 Task: Open a Black Tie Letter Template save the file as 'checklist' Remove the following opetions from template: '1.	Type the sender company name_x000D_
2.	Type the sender company address_x000D_
3.	Type the recipient address_x000D_
4.	Type the closing_x000D_
5.	Type the sender title_x000D_
6.	Type the sender company name_x000D_
'Pick the date  '20 May, 2023' and type Salutation  Good Afternoon. Add body to the letter I am writing to inquire about the availability of [product/service] as advertised on your website. I am interested in purchasing and would like to know more details, including pricing, delivery options, and any applicable warranties. Thank you for your prompt response and assistance.. Insert watermark  'Do not copy 36'
Action: Mouse moved to (25, 17)
Screenshot: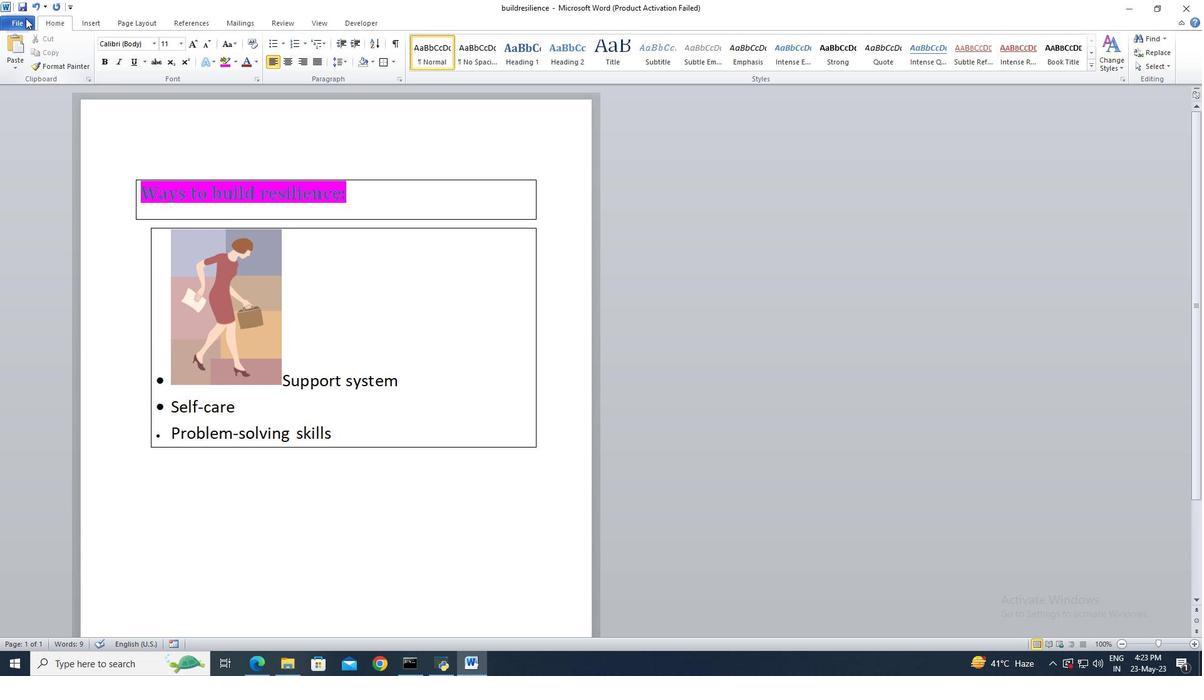 
Action: Mouse pressed left at (25, 17)
Screenshot: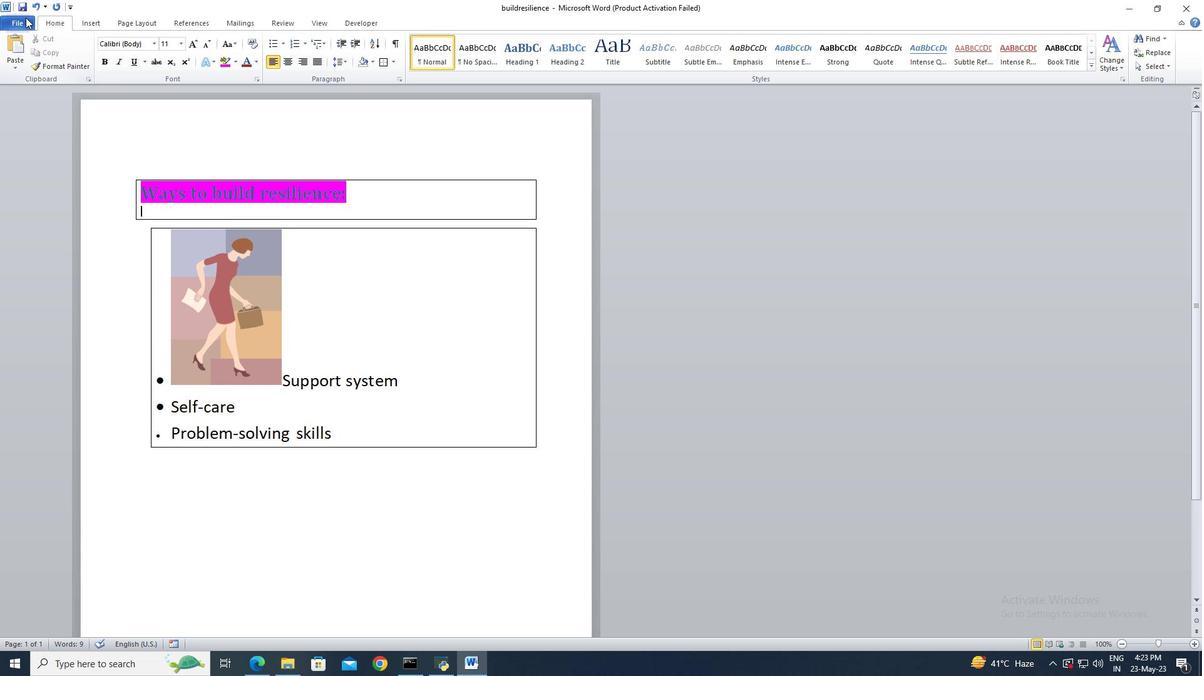 
Action: Mouse moved to (40, 159)
Screenshot: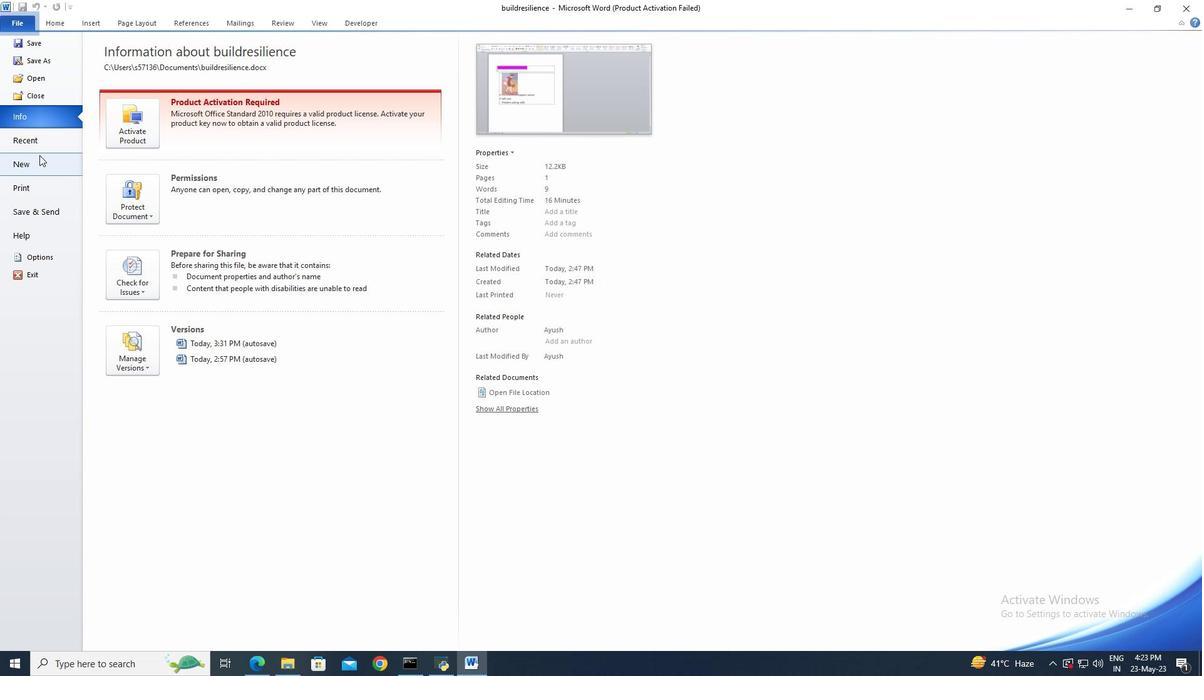 
Action: Mouse pressed left at (40, 159)
Screenshot: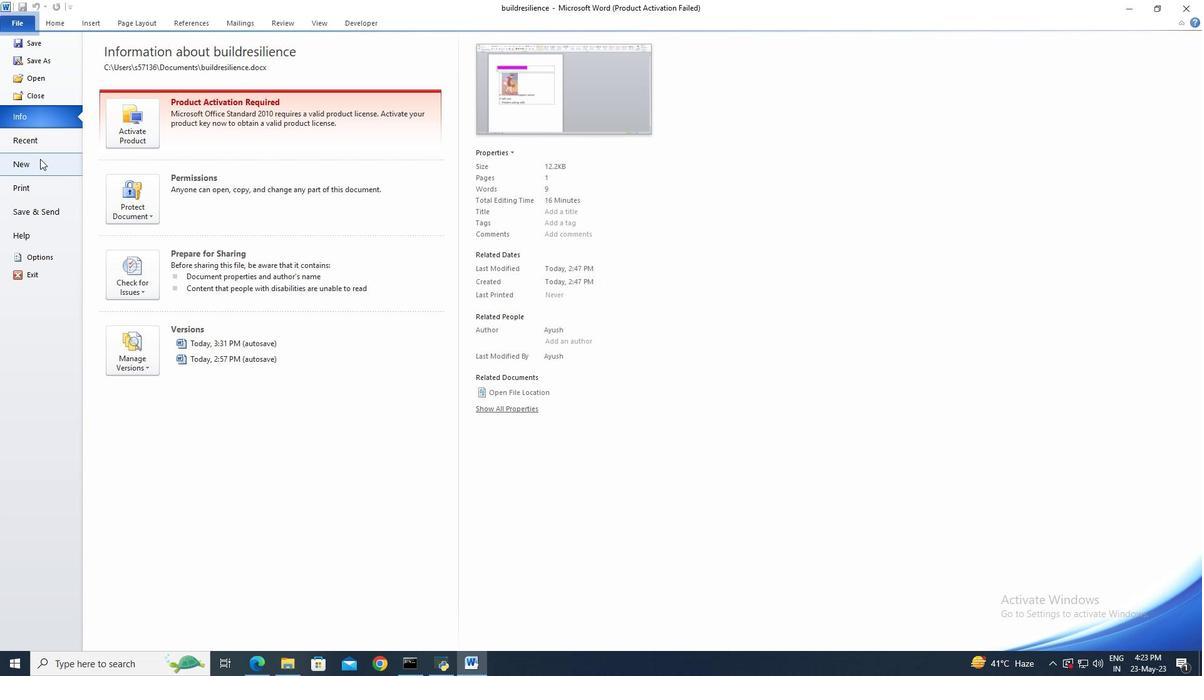 
Action: Mouse moved to (262, 139)
Screenshot: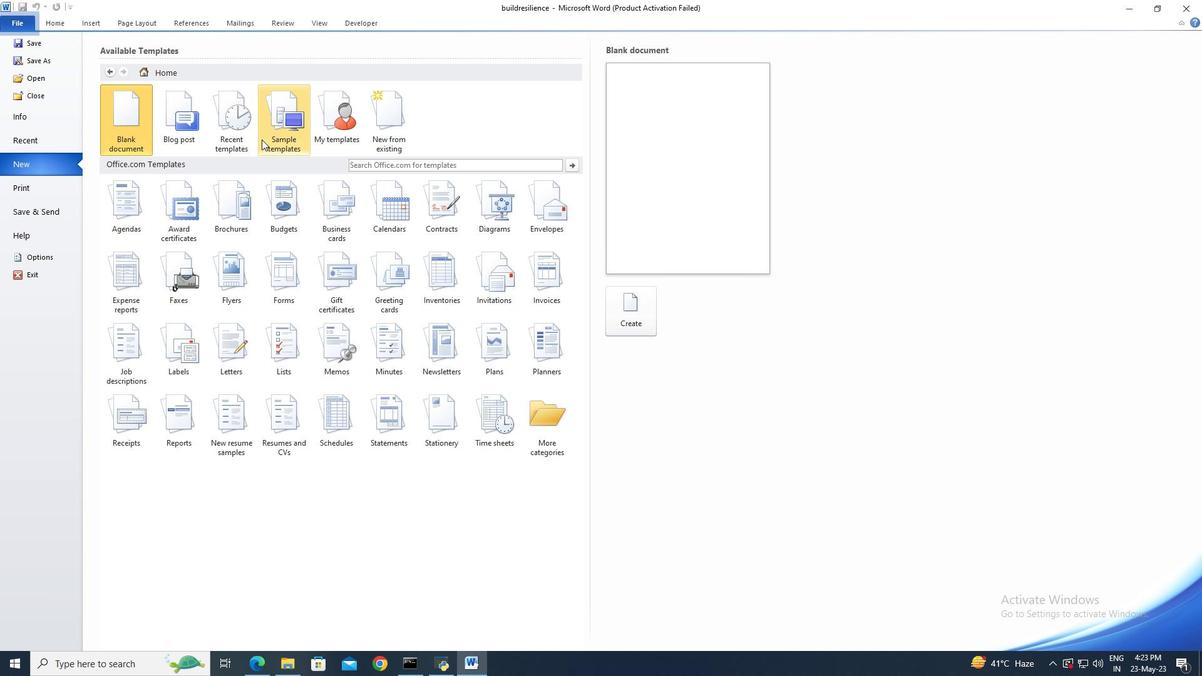 
Action: Mouse pressed left at (262, 139)
Screenshot: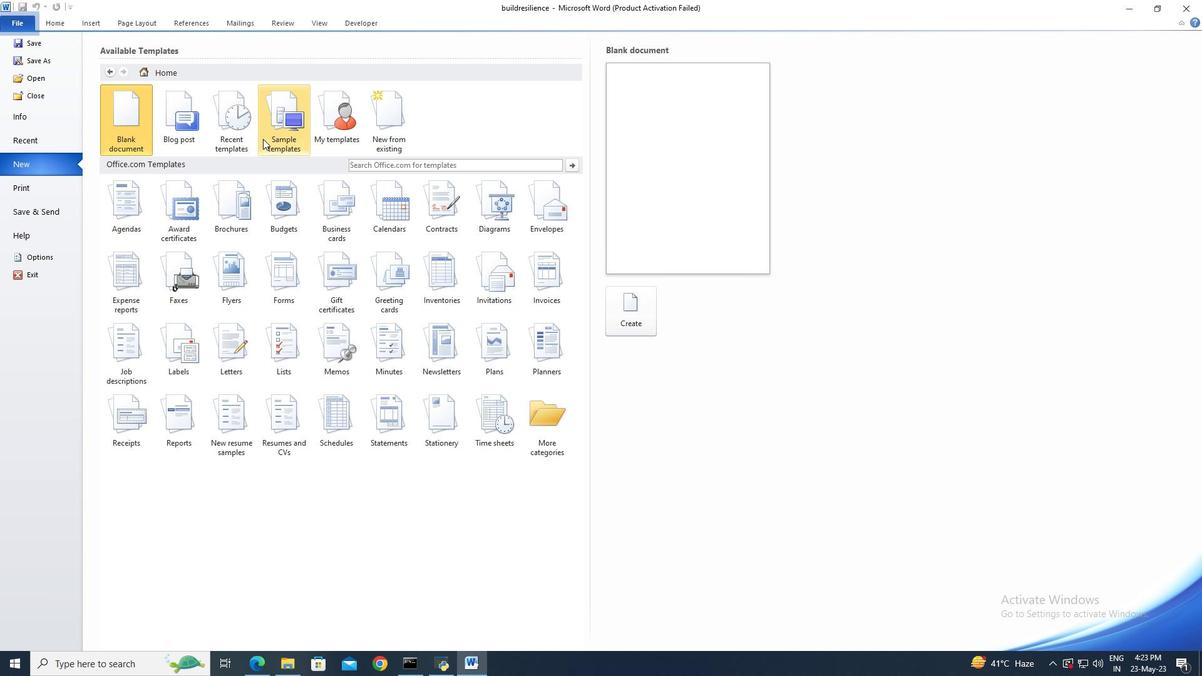 
Action: Mouse moved to (398, 244)
Screenshot: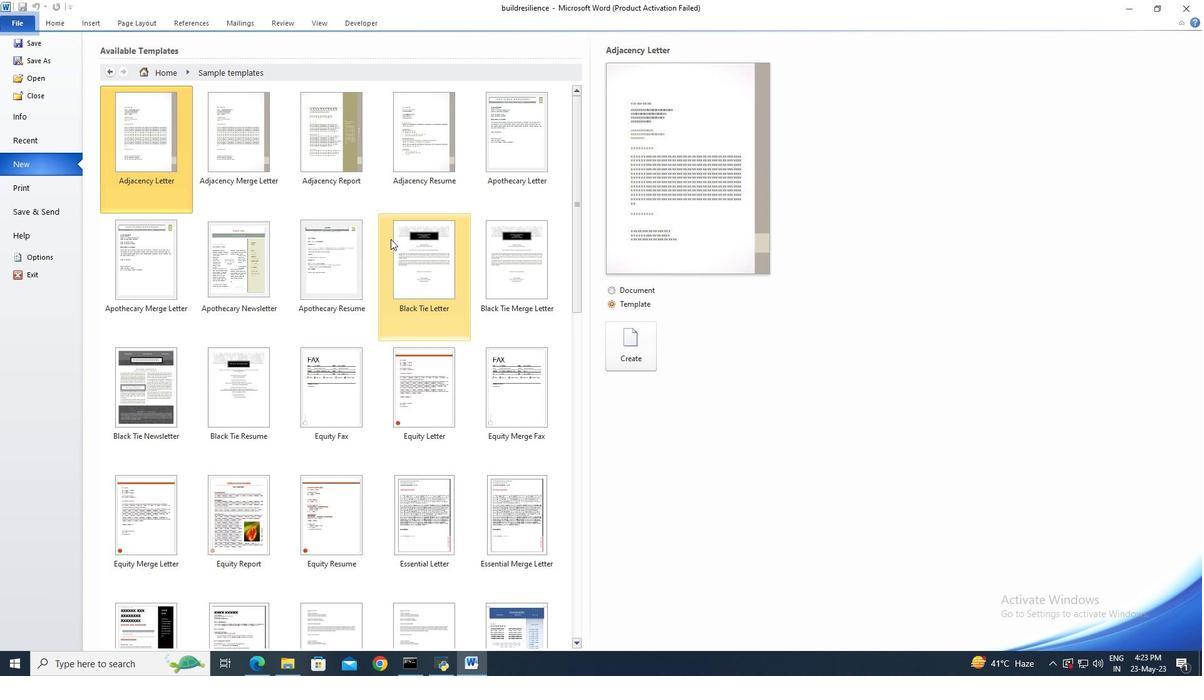 
Action: Mouse pressed left at (398, 244)
Screenshot: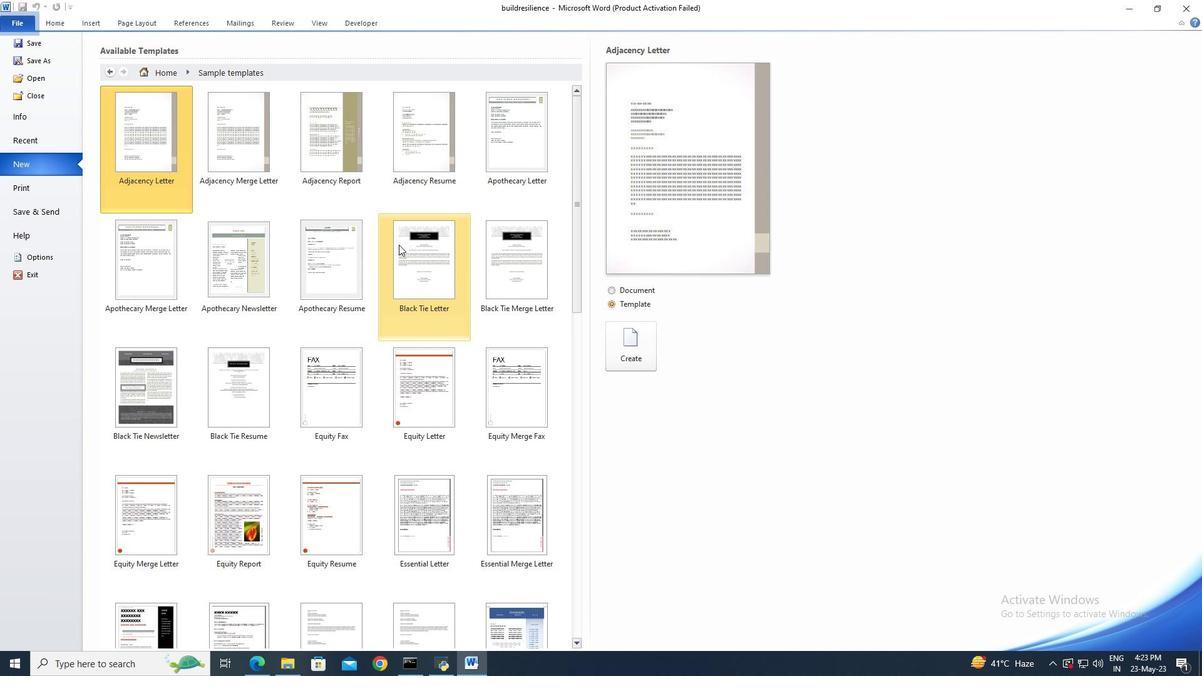 
Action: Mouse moved to (610, 335)
Screenshot: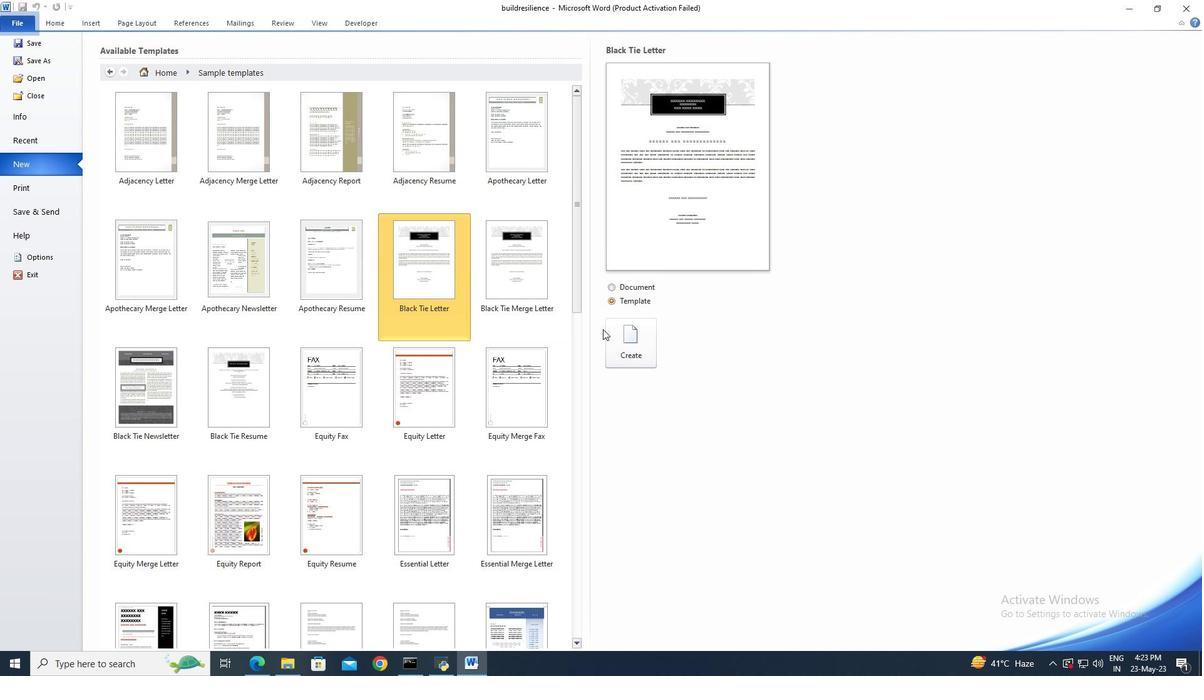 
Action: Mouse pressed left at (610, 335)
Screenshot: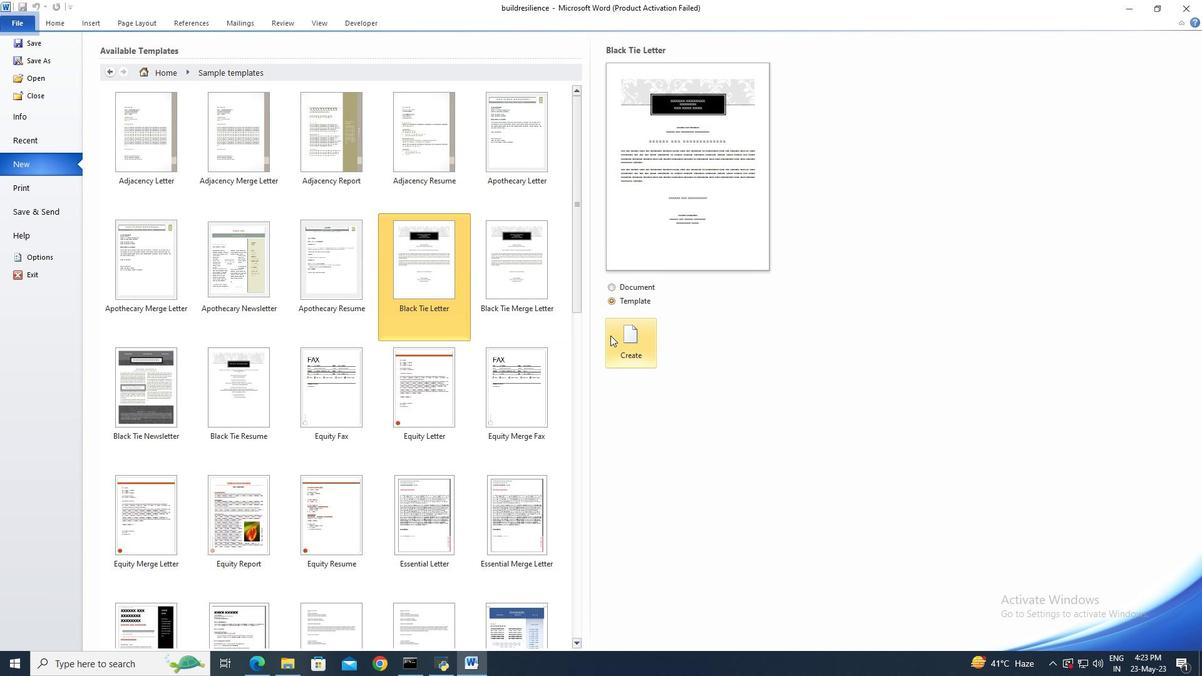 
Action: Mouse moved to (28, 28)
Screenshot: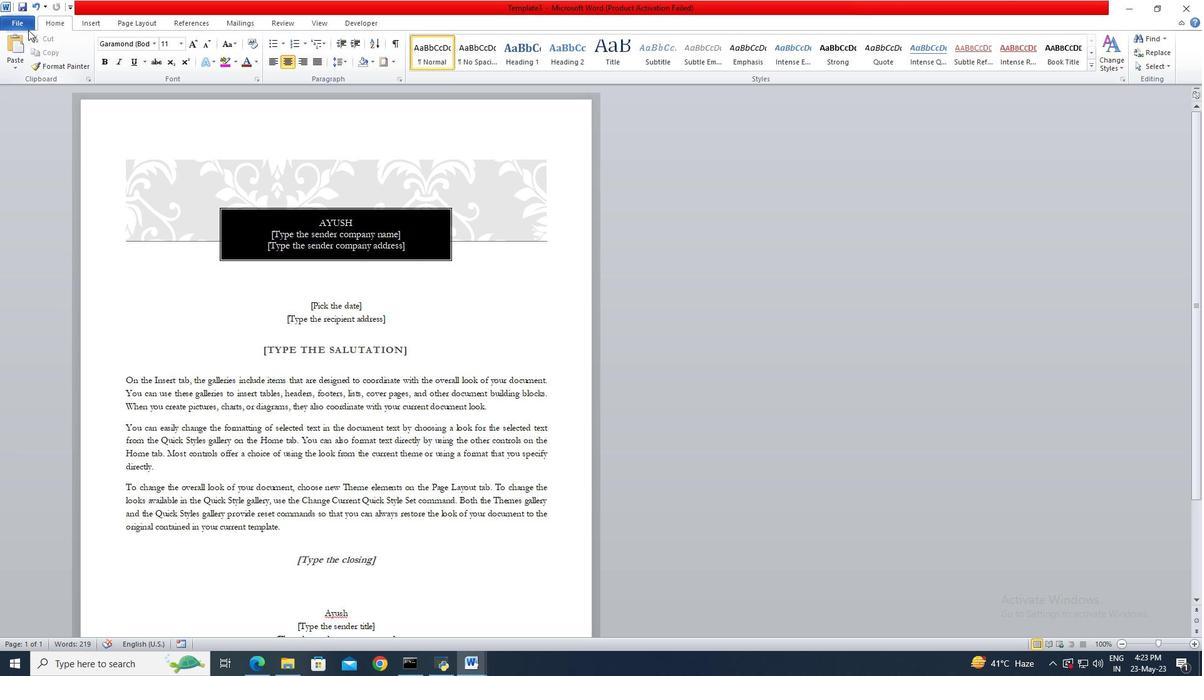 
Action: Mouse pressed left at (28, 28)
Screenshot: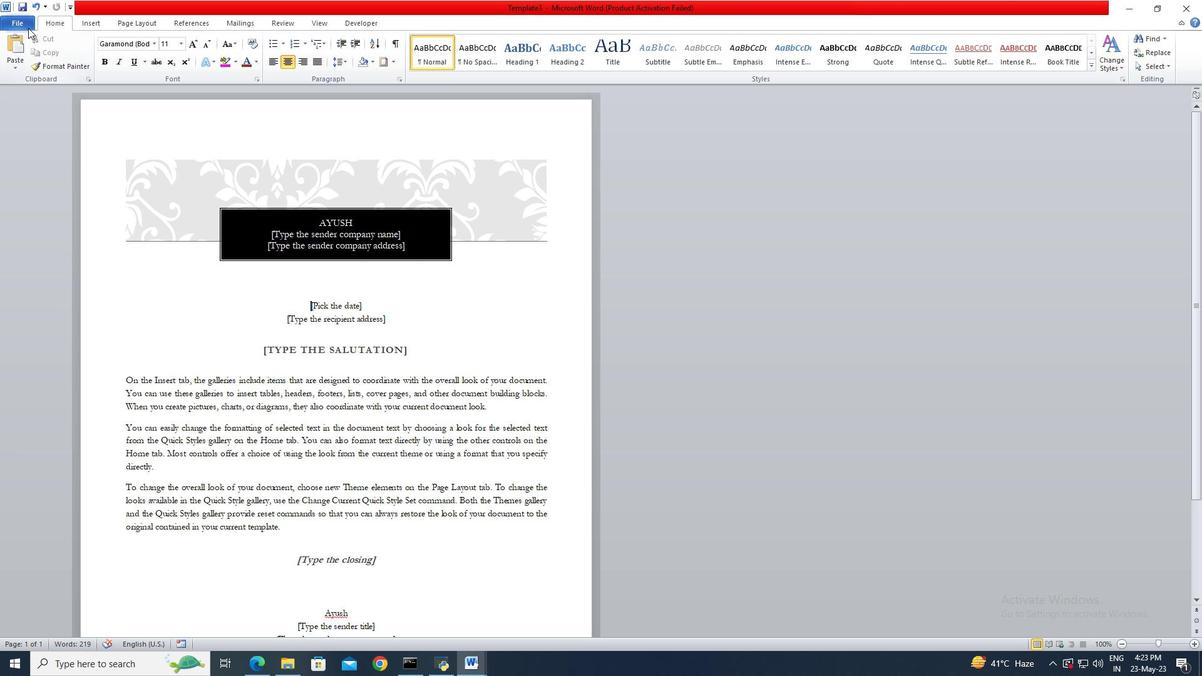 
Action: Mouse moved to (33, 58)
Screenshot: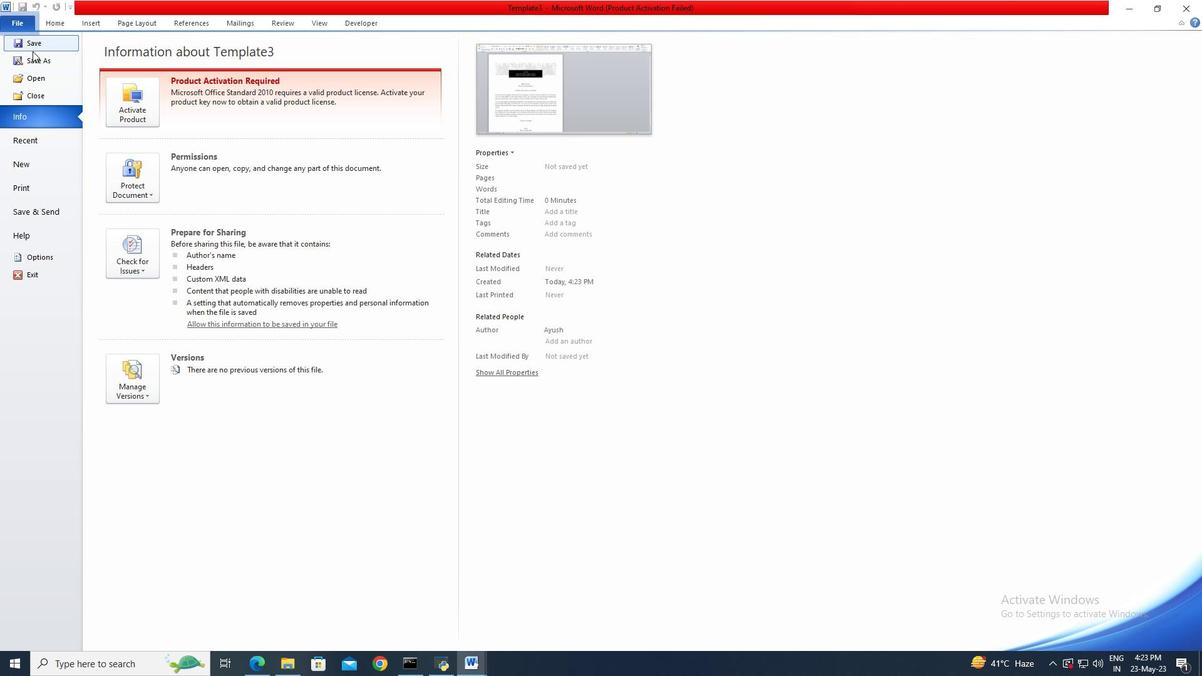 
Action: Mouse pressed left at (33, 58)
Screenshot: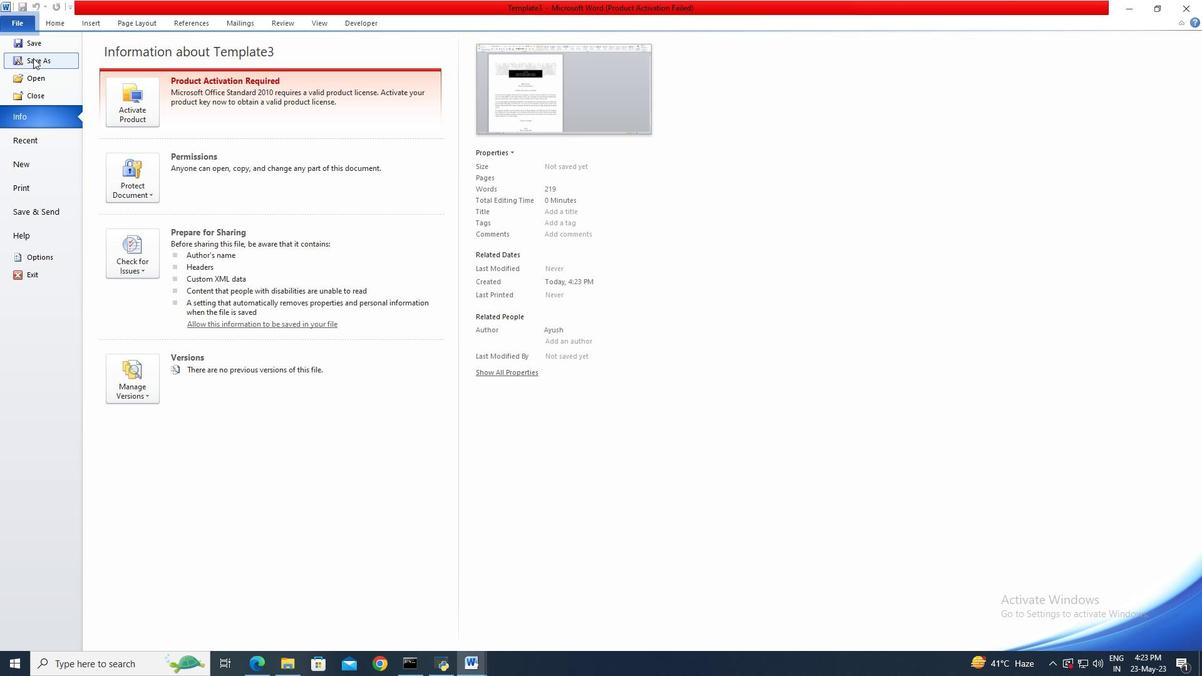 
Action: Key pressed checklist
Screenshot: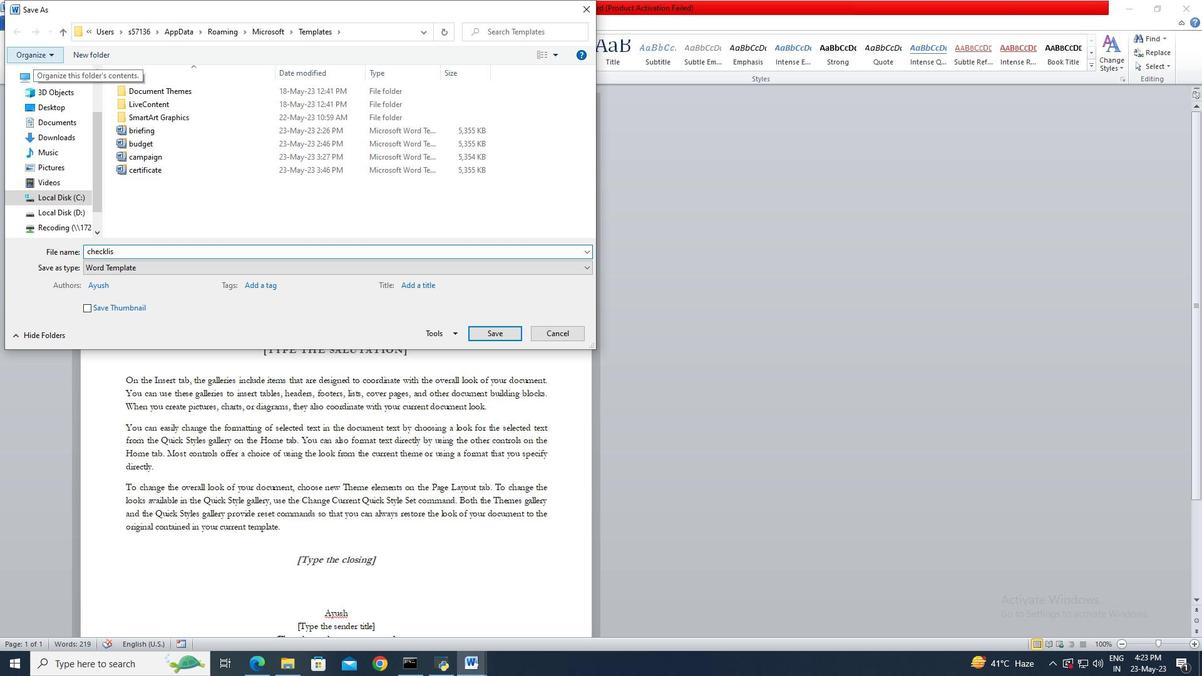 
Action: Mouse moved to (487, 329)
Screenshot: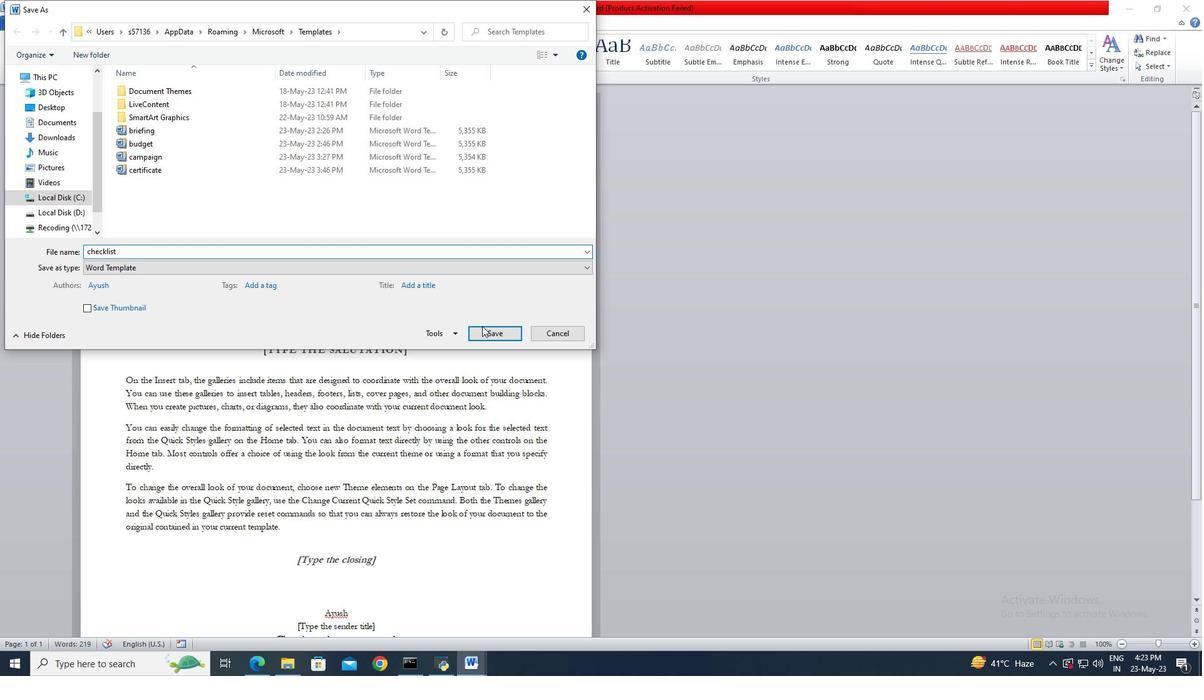 
Action: Mouse pressed left at (487, 329)
Screenshot: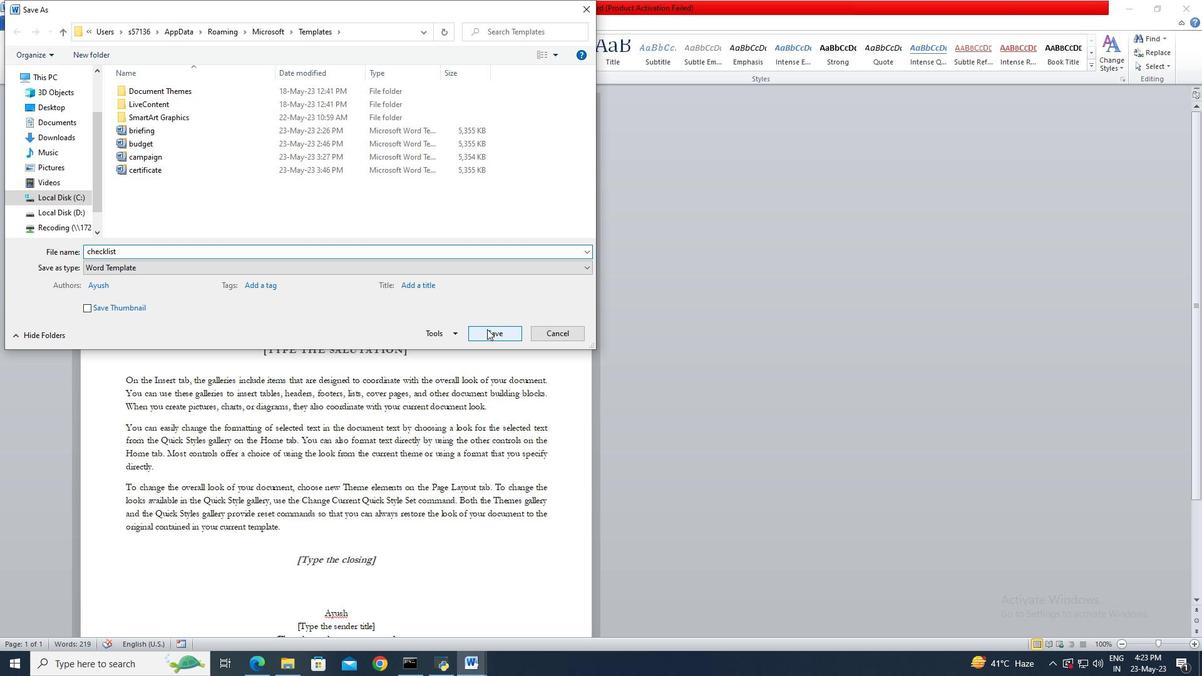 
Action: Mouse moved to (431, 236)
Screenshot: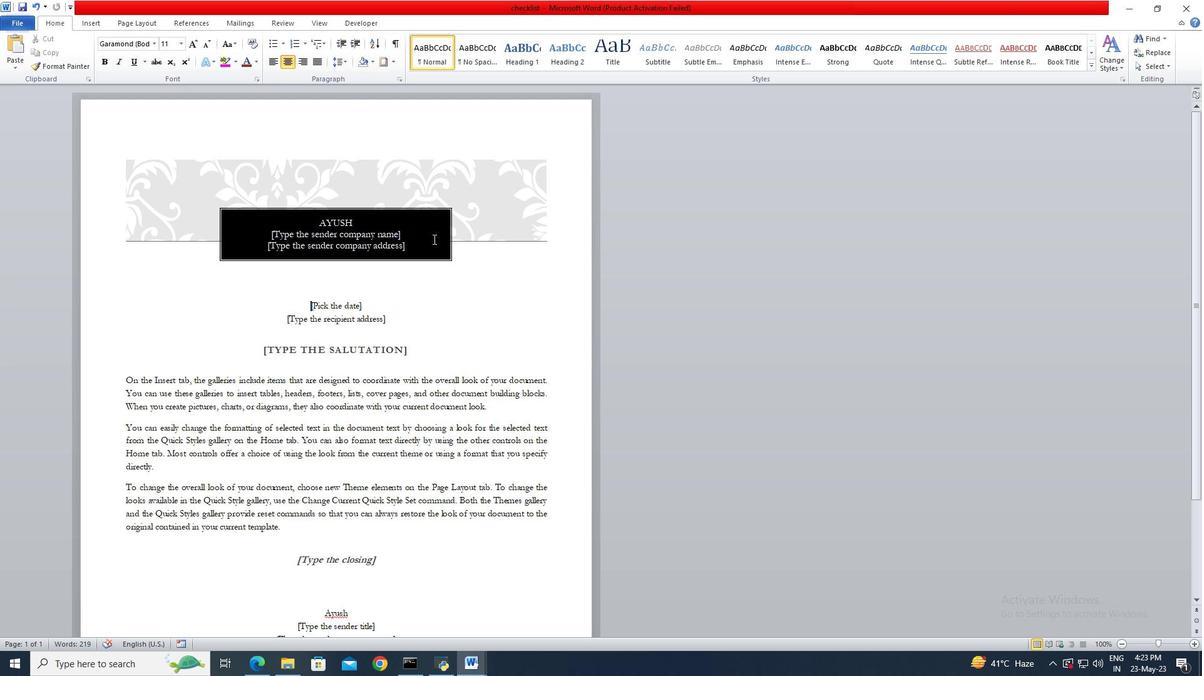 
Action: Mouse pressed left at (431, 236)
Screenshot: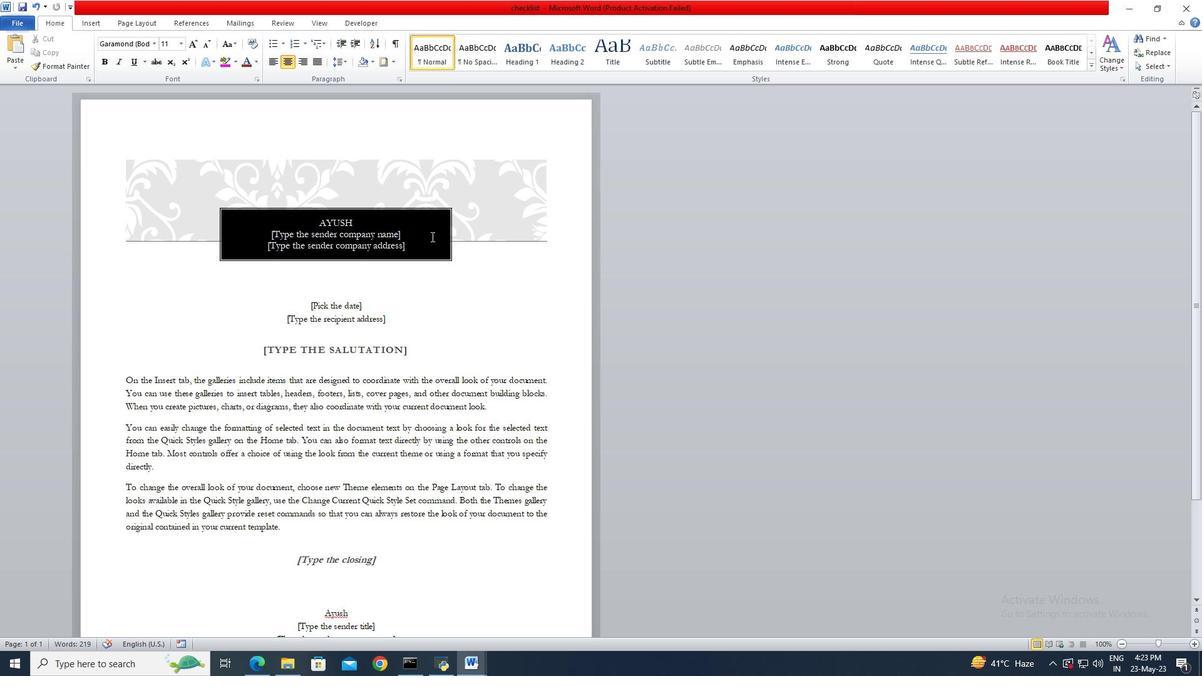 
Action: Key pressed <Key.backspace><Key.delete>
Screenshot: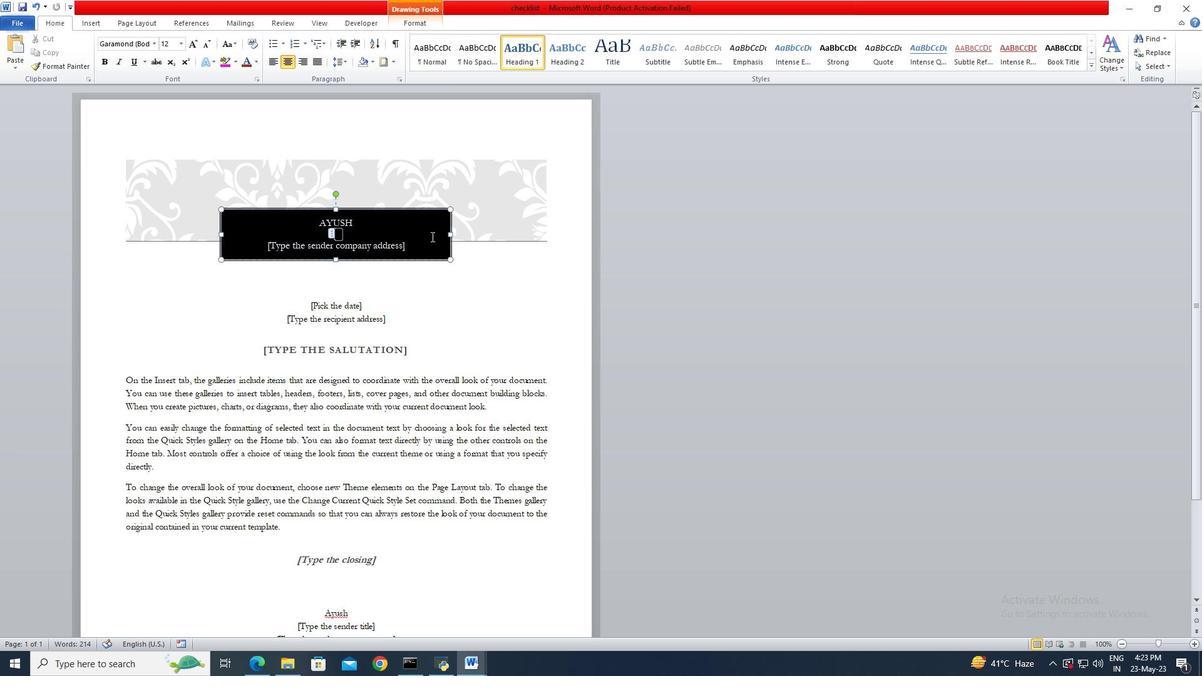 
Action: Mouse moved to (428, 246)
Screenshot: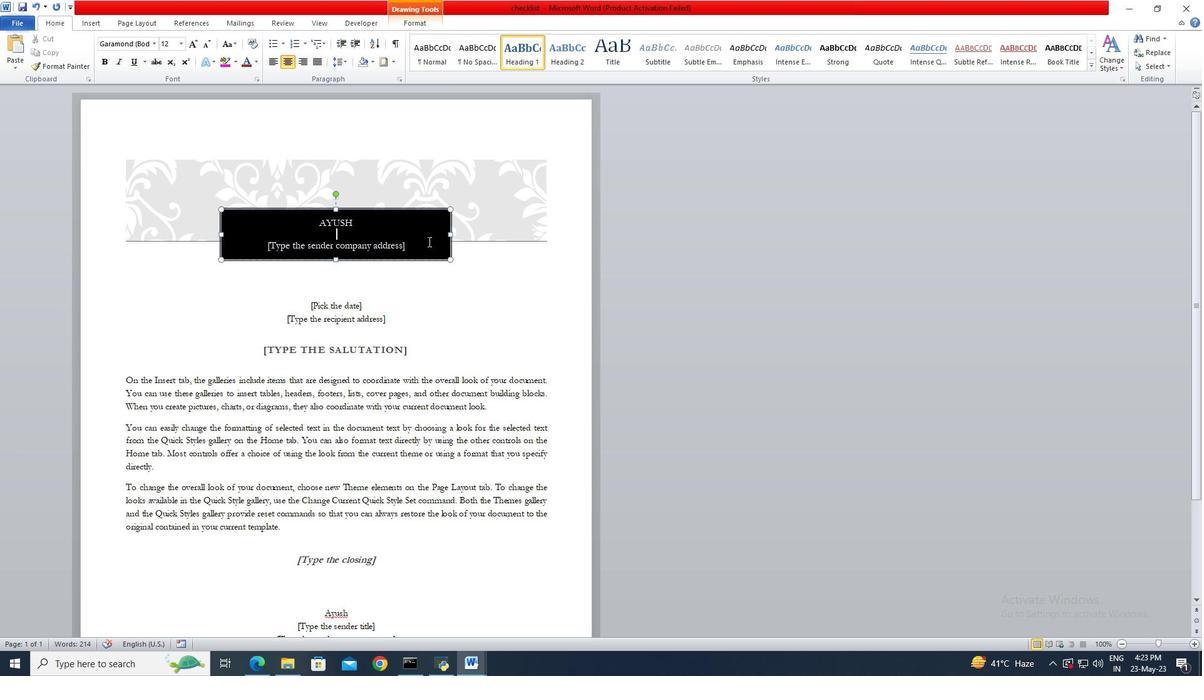 
Action: Mouse pressed left at (428, 246)
Screenshot: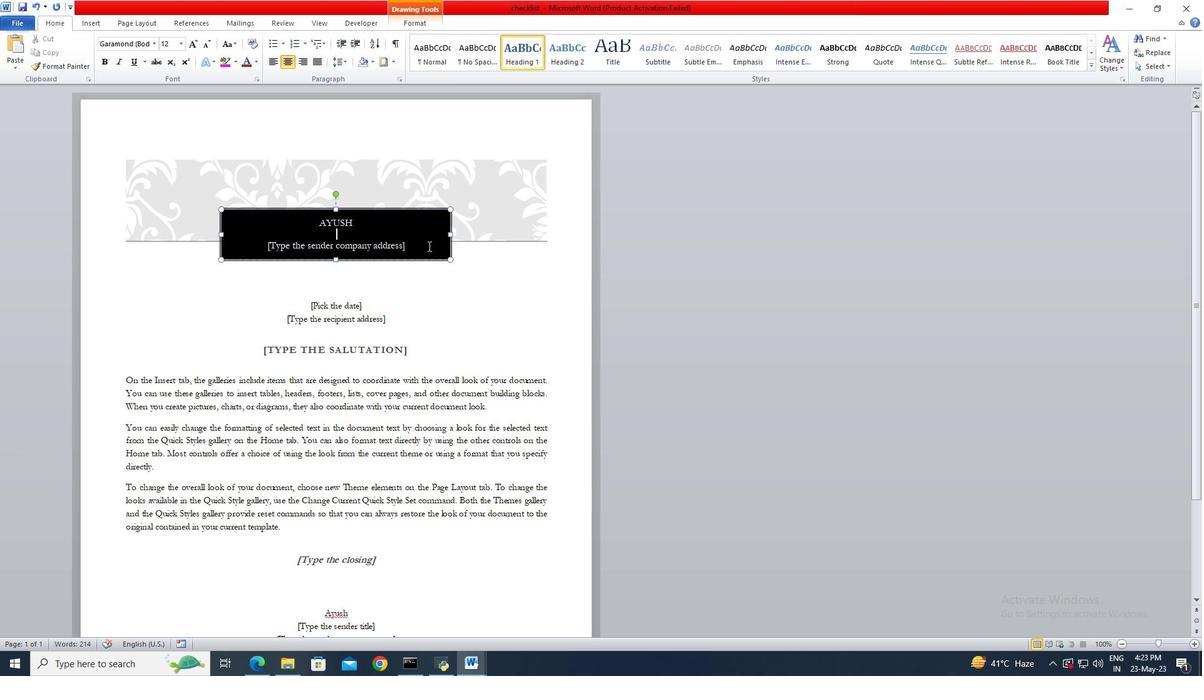 
Action: Mouse moved to (403, 246)
Screenshot: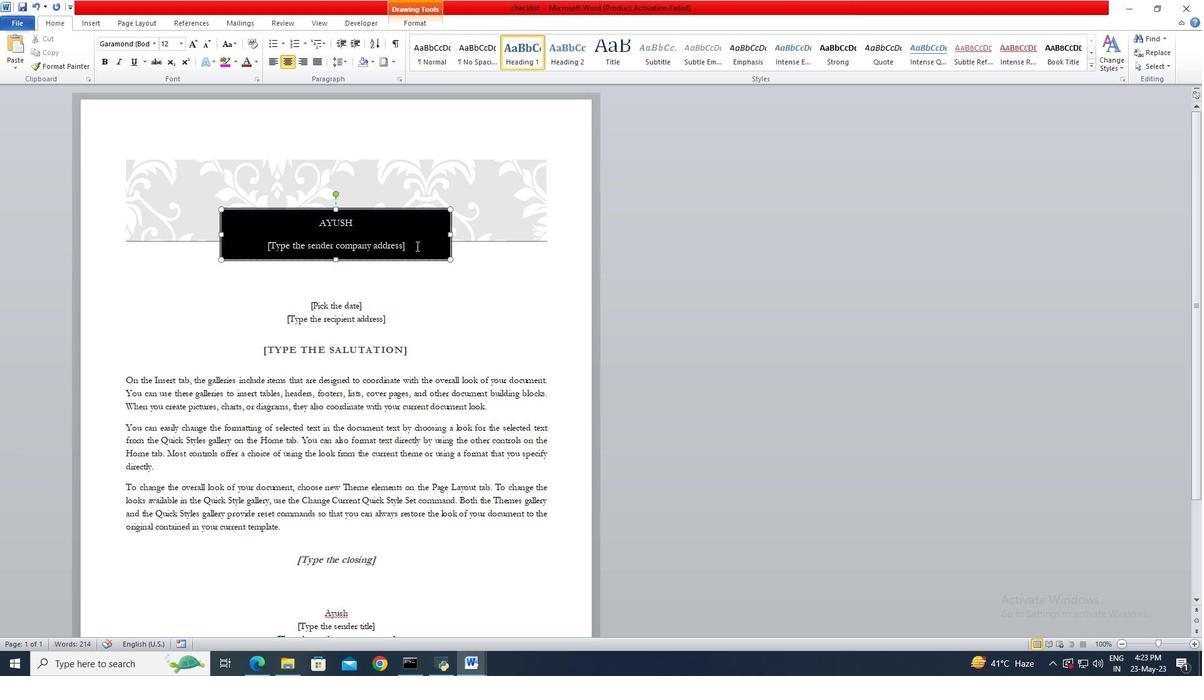 
Action: Mouse pressed left at (403, 246)
Screenshot: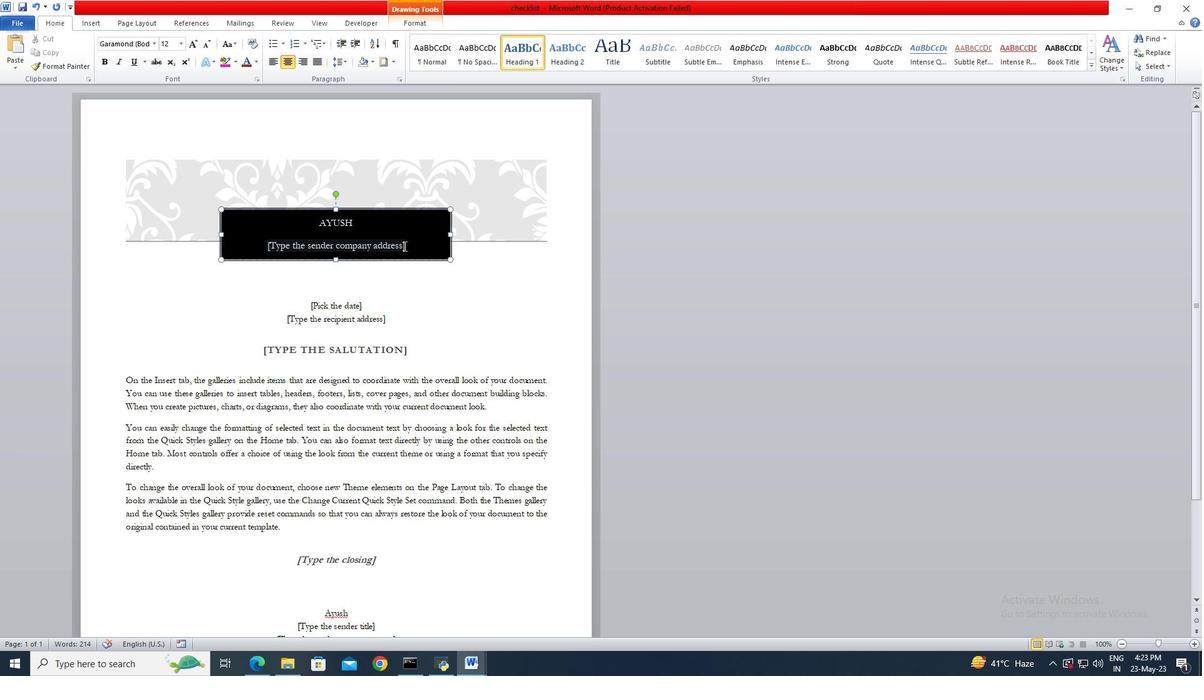 
Action: Key pressed <Key.backspace>
Screenshot: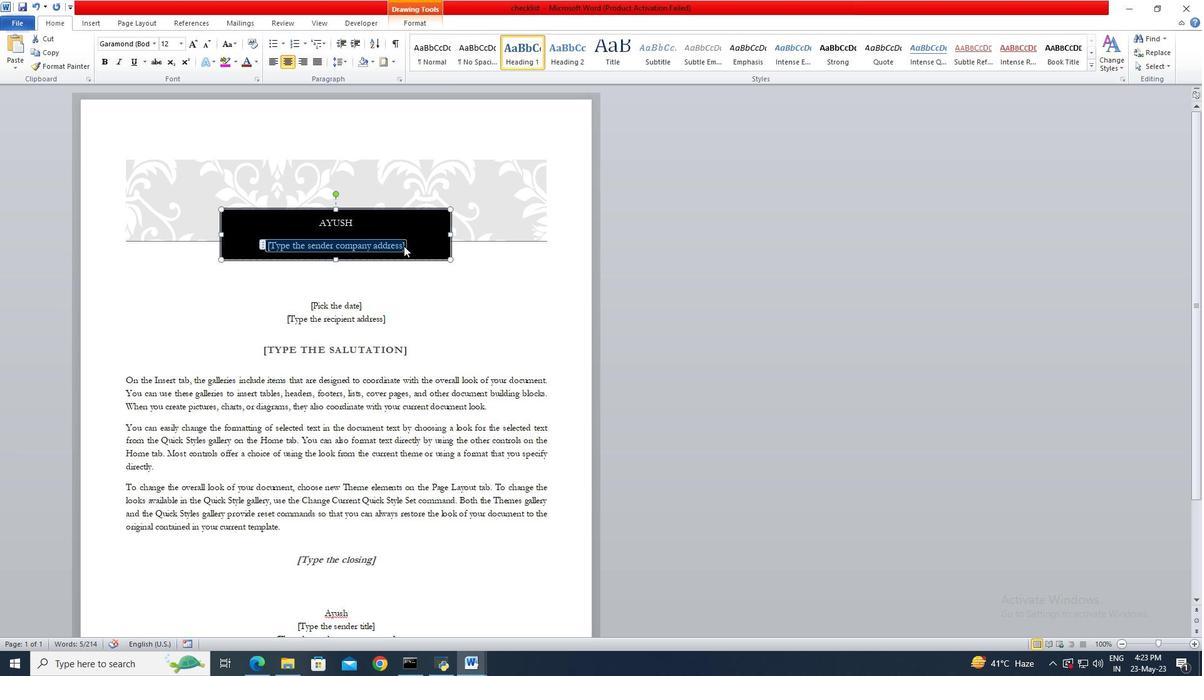 
Action: Mouse moved to (387, 326)
Screenshot: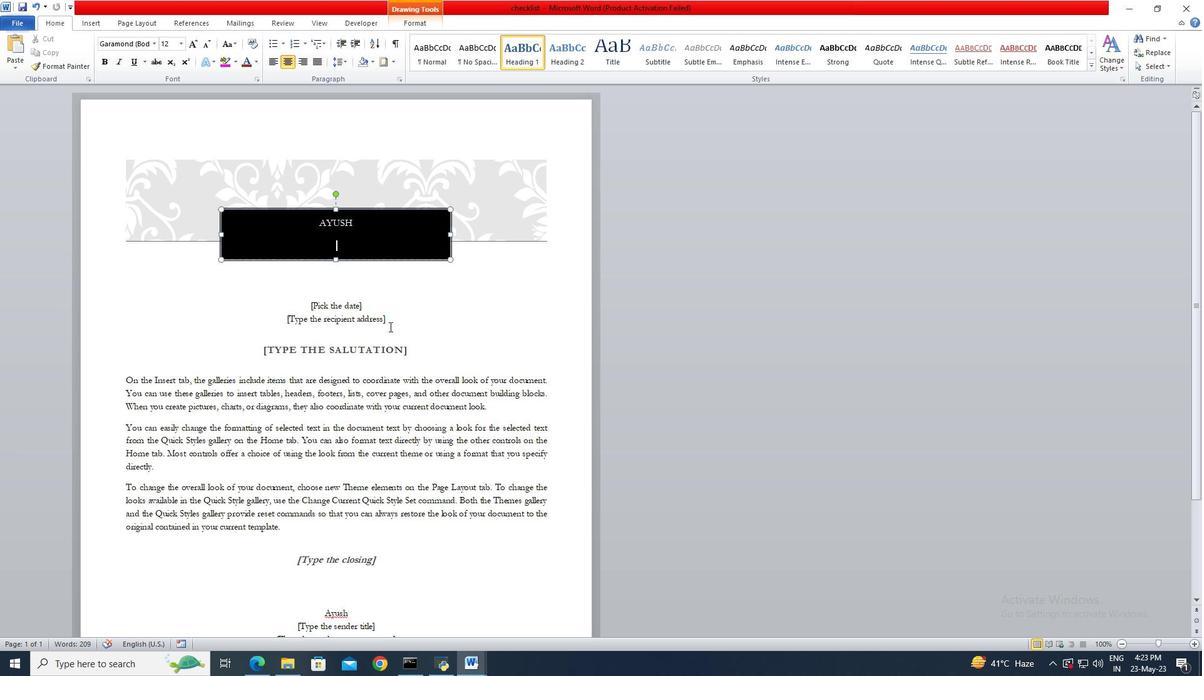
Action: Mouse pressed left at (387, 326)
Screenshot: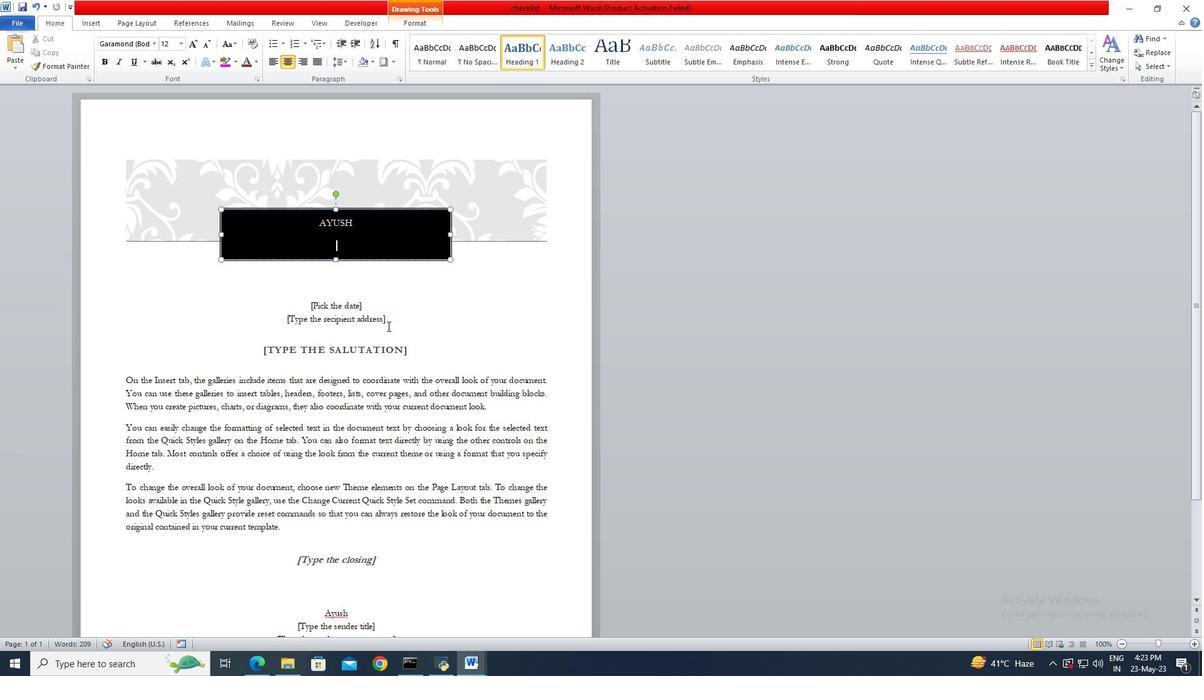
Action: Key pressed <Key.backspace>
Screenshot: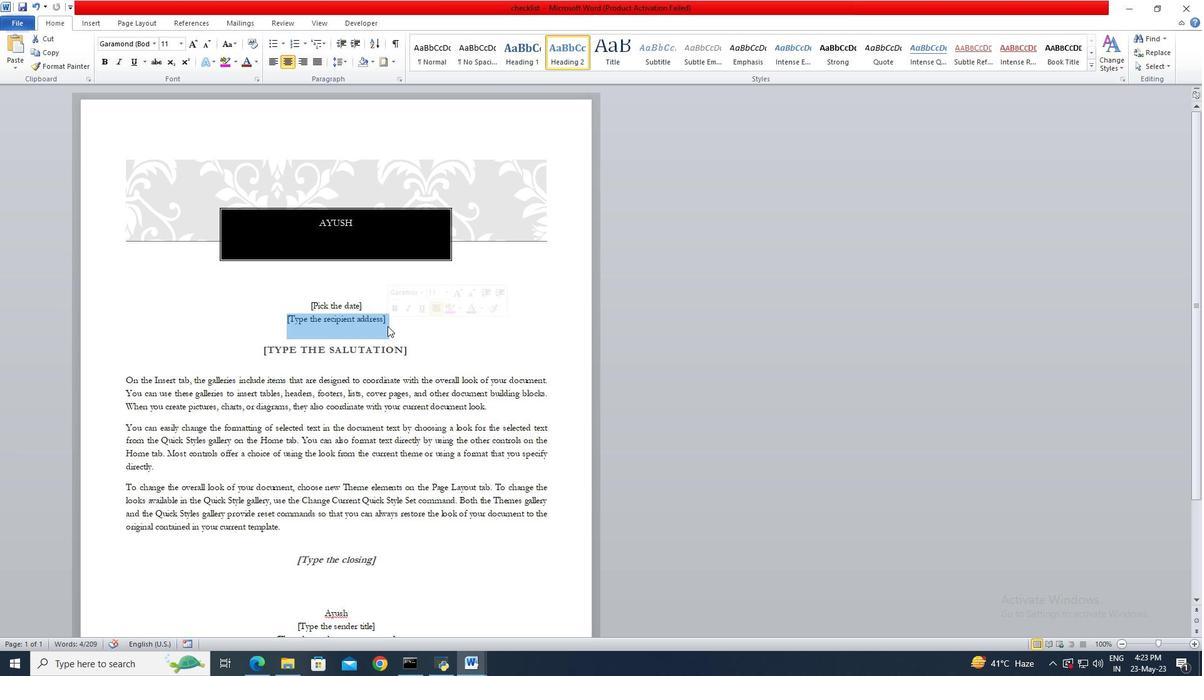 
Action: Mouse scrolled (387, 325) with delta (0, 0)
Screenshot: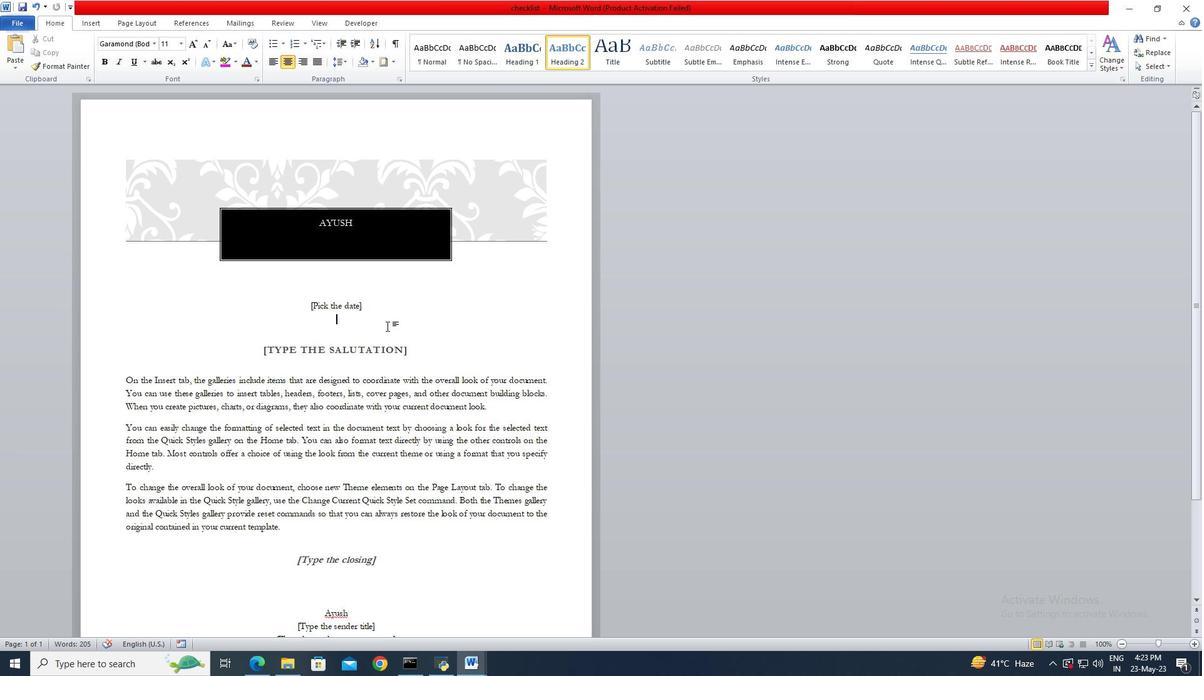 
Action: Mouse scrolled (387, 325) with delta (0, 0)
Screenshot: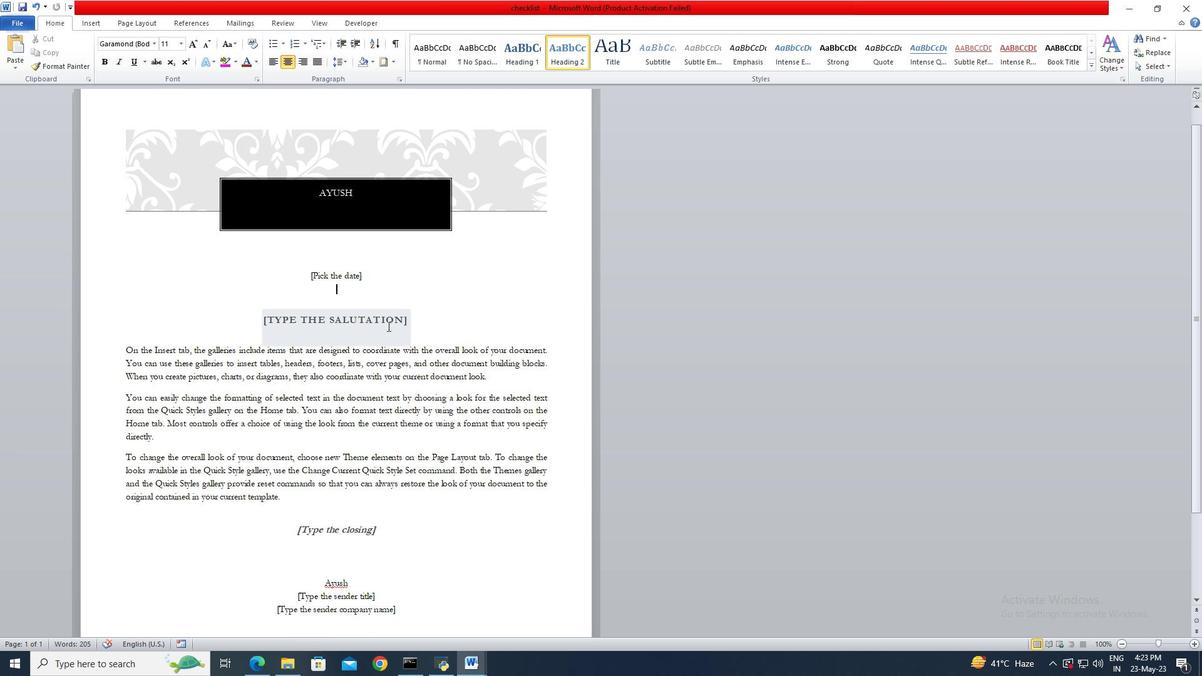 
Action: Mouse scrolled (387, 325) with delta (0, 0)
Screenshot: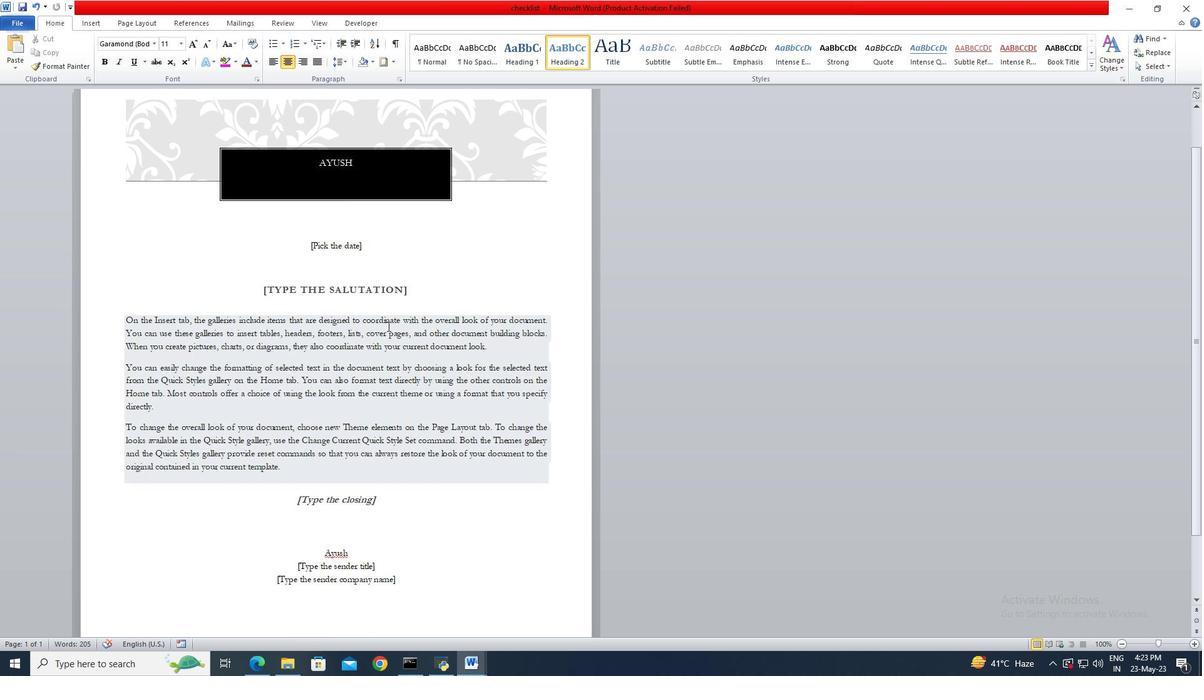 
Action: Mouse moved to (383, 468)
Screenshot: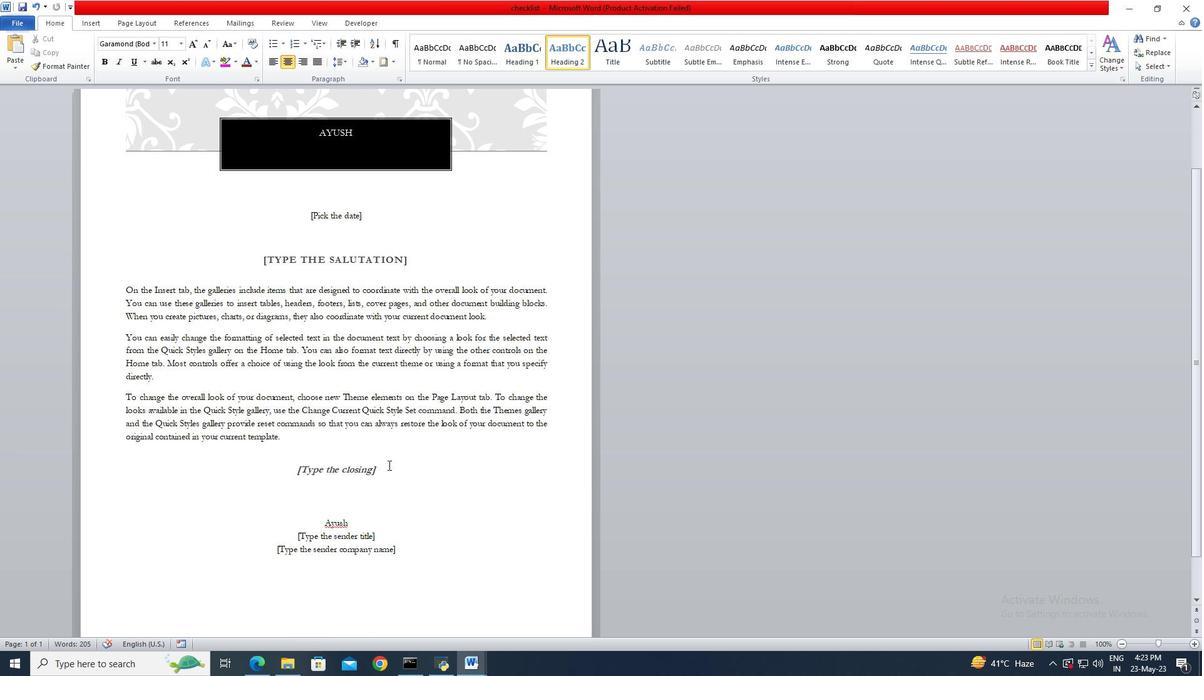 
Action: Mouse pressed left at (383, 468)
Screenshot: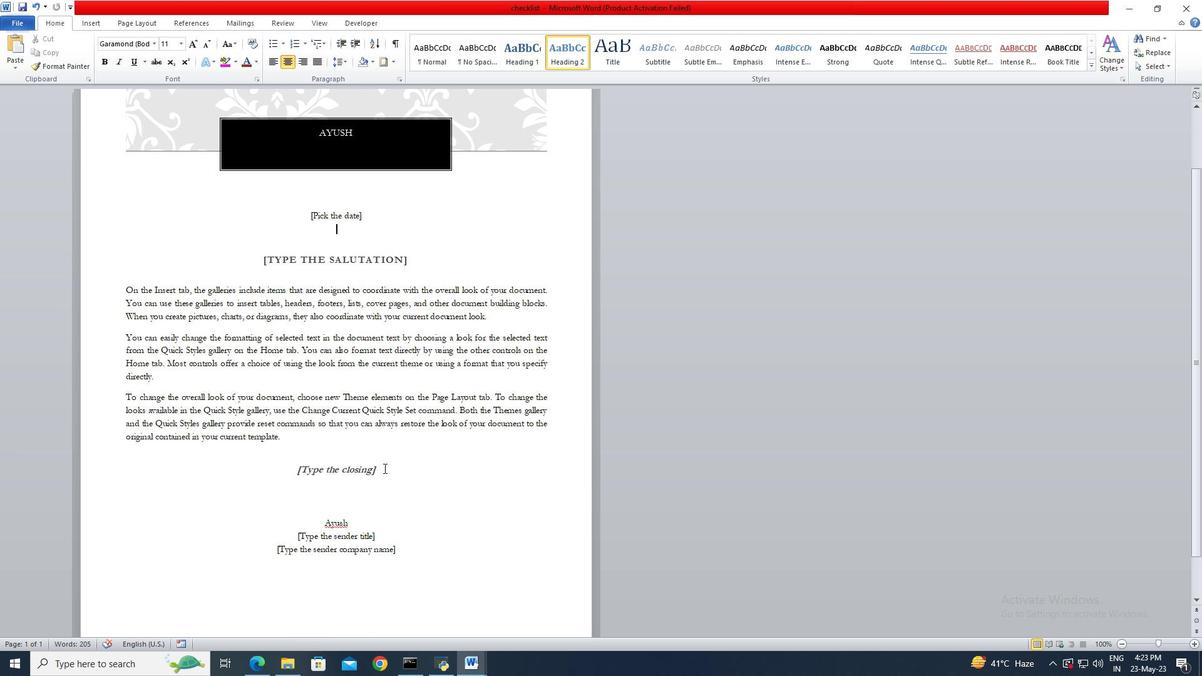 
Action: Key pressed <Key.backspace>
Screenshot: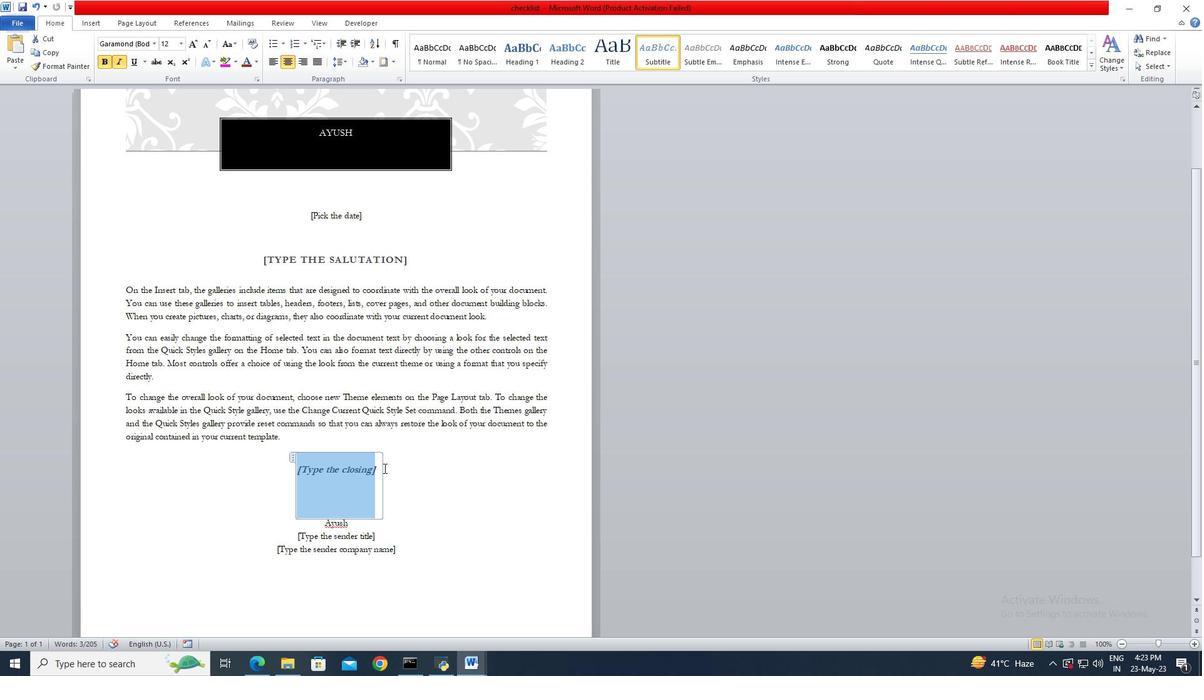 
Action: Mouse moved to (384, 542)
Screenshot: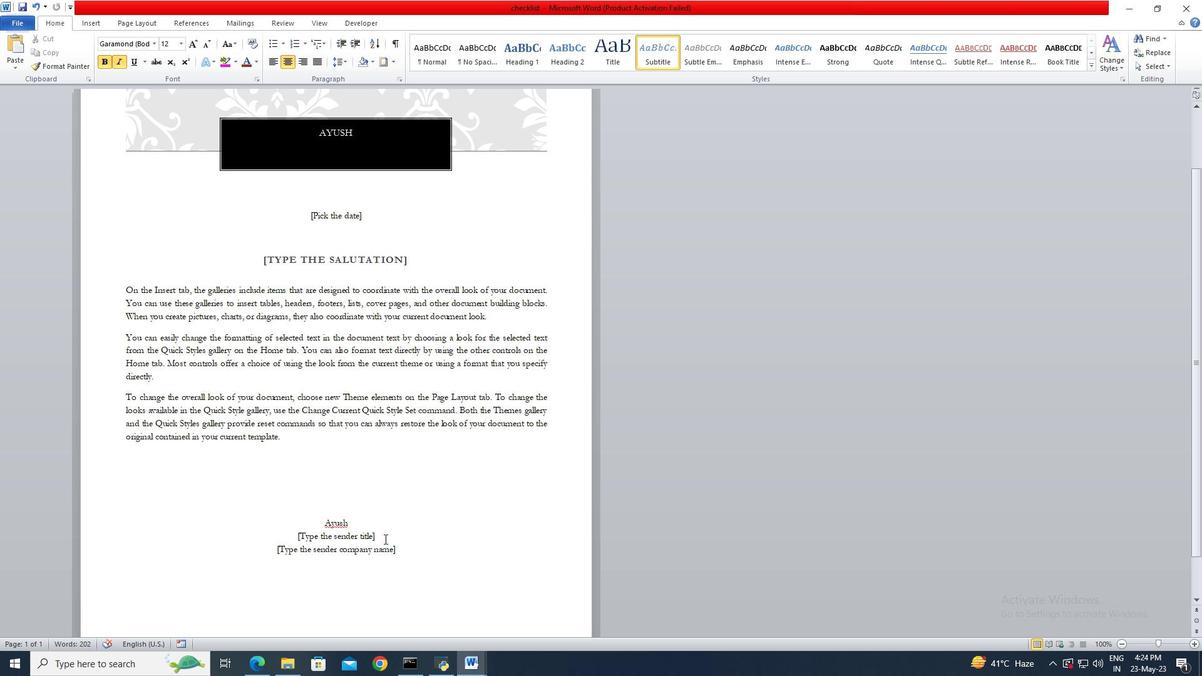 
Action: Mouse pressed left at (384, 542)
Screenshot: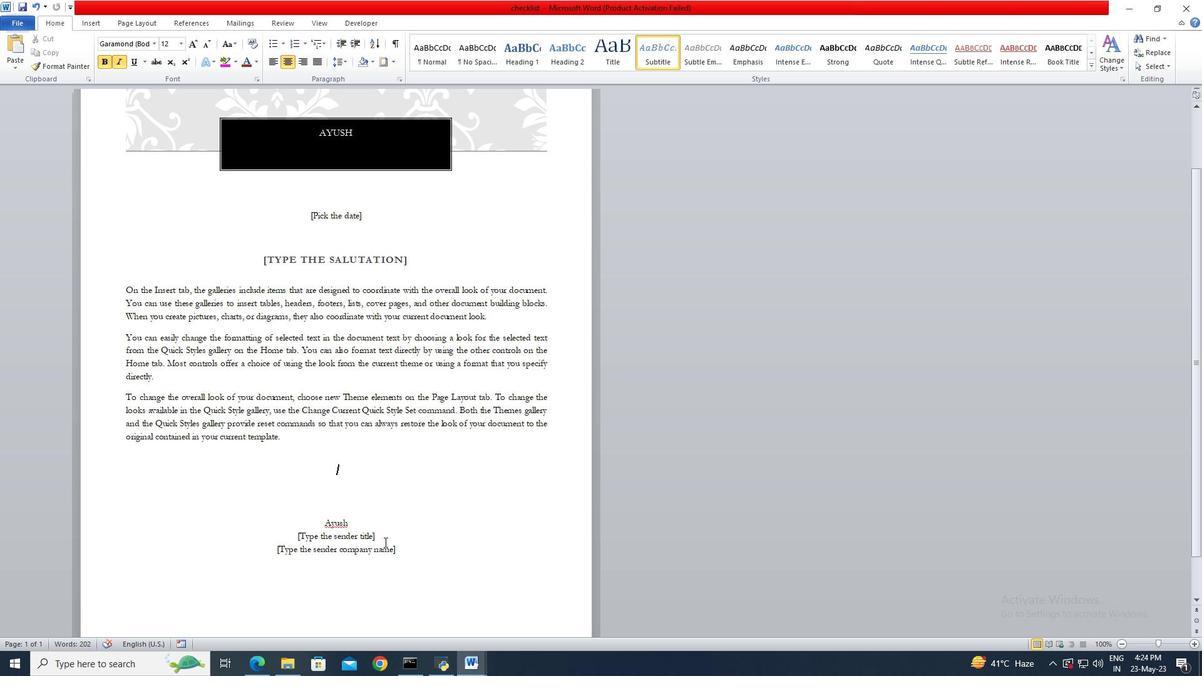 
Action: Key pressed <Key.backspace>
Screenshot: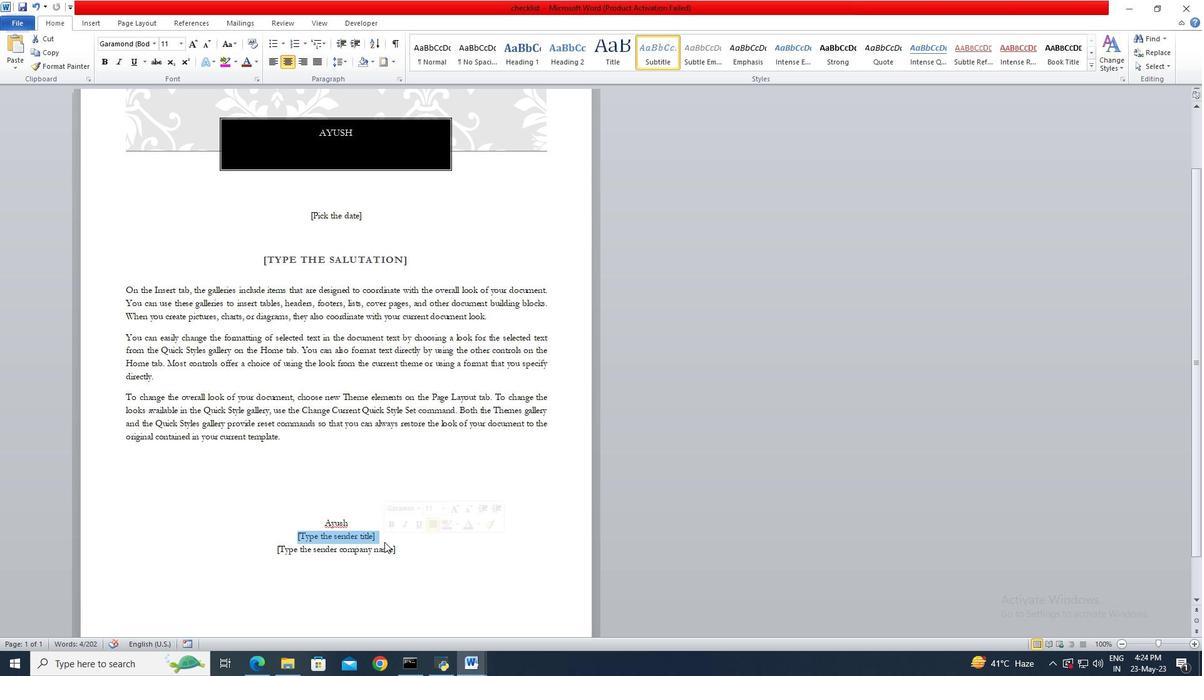 
Action: Mouse moved to (390, 539)
Screenshot: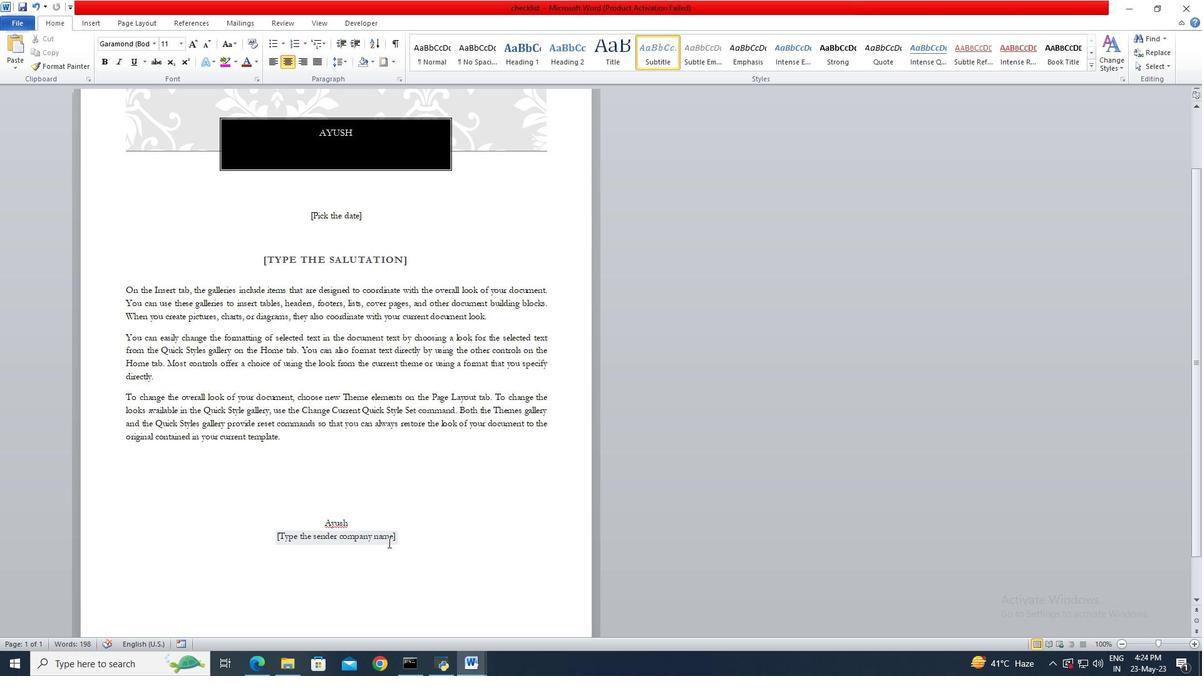 
Action: Key pressed <Key.delete><Key.backspace><Key.delete>
Screenshot: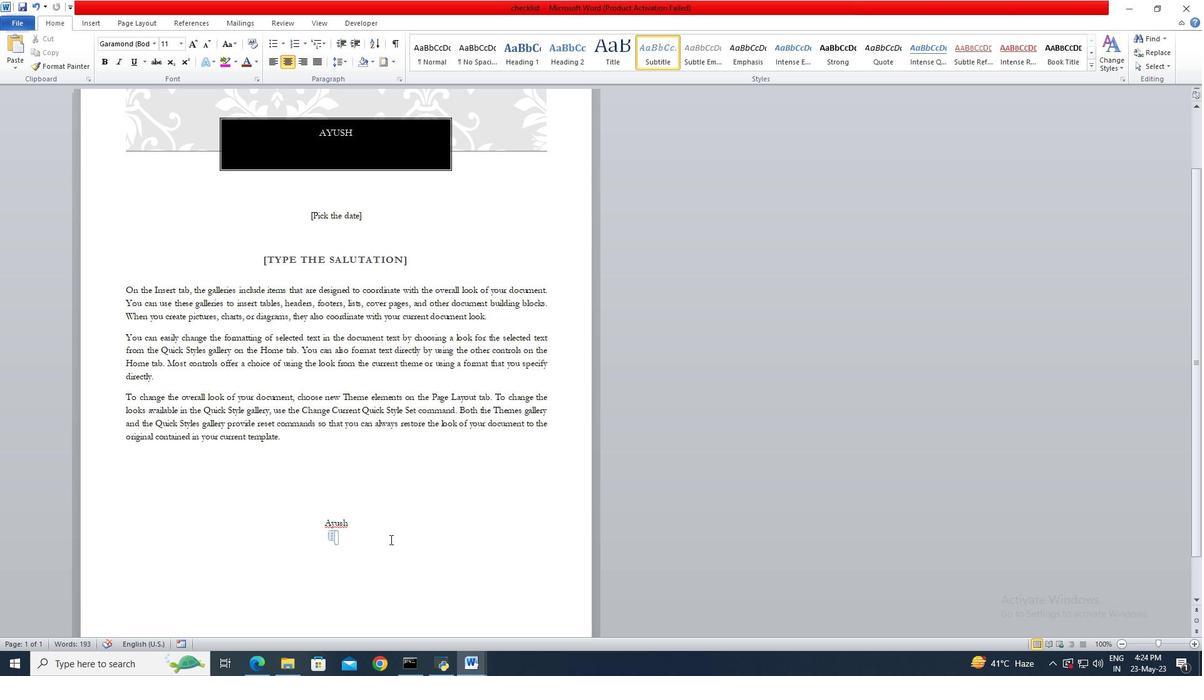 
Action: Mouse moved to (360, 455)
Screenshot: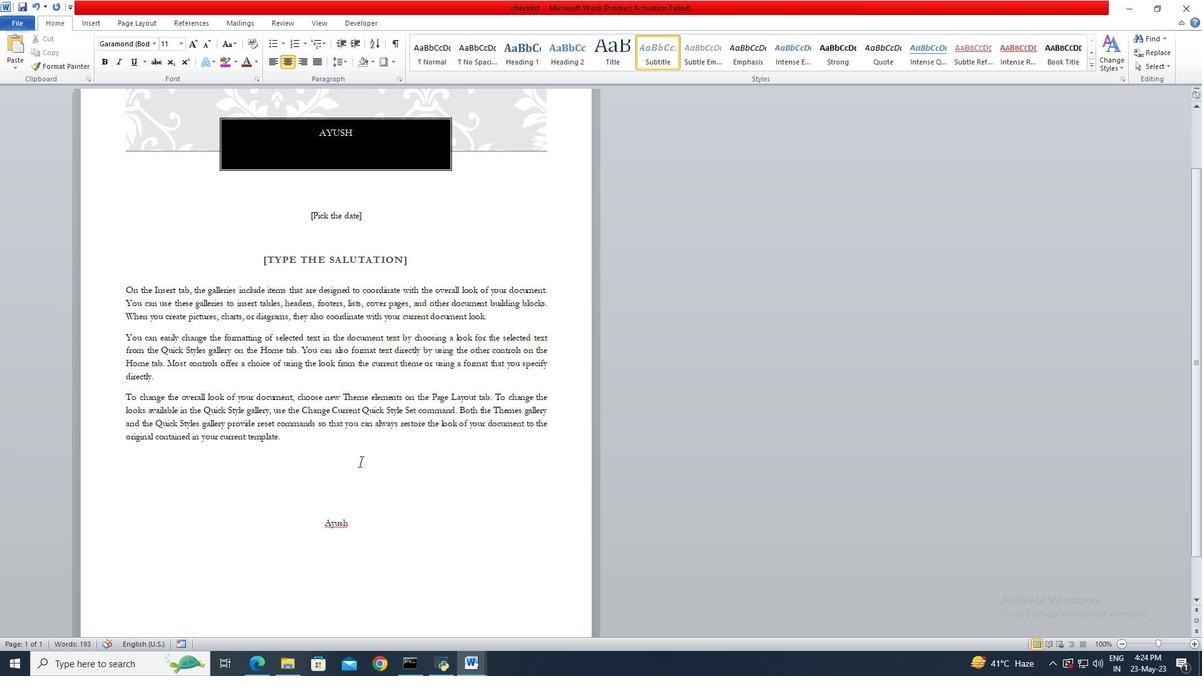 
Action: Mouse scrolled (360, 456) with delta (0, 0)
Screenshot: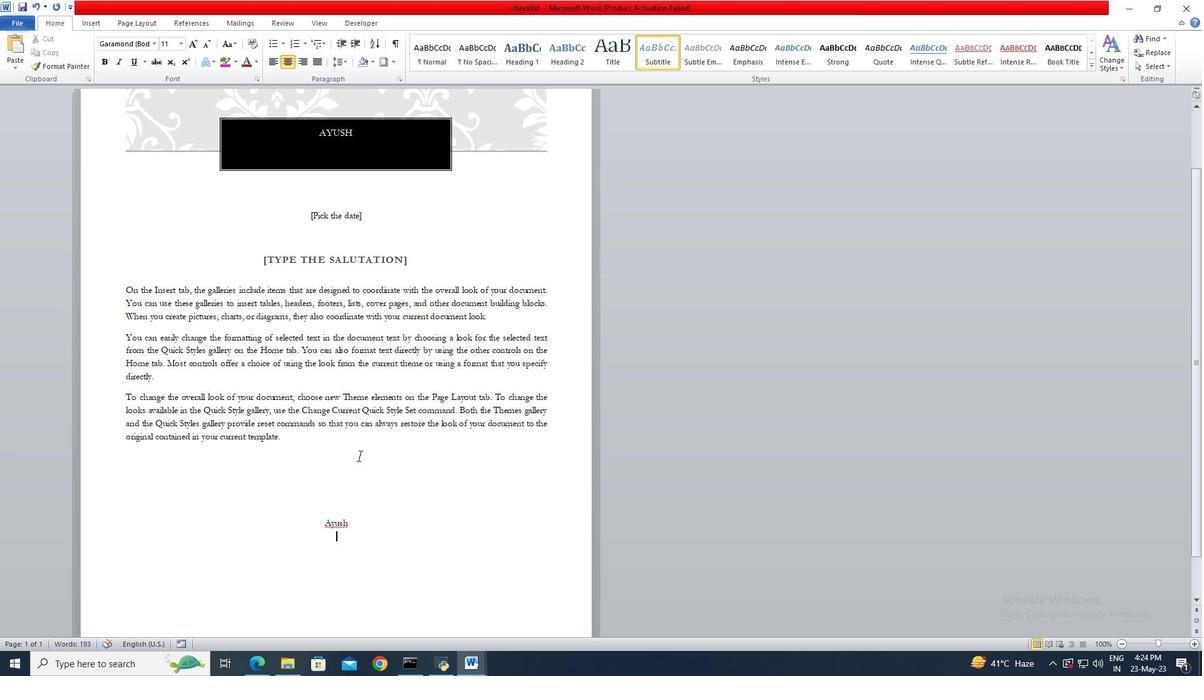 
Action: Mouse moved to (355, 247)
Screenshot: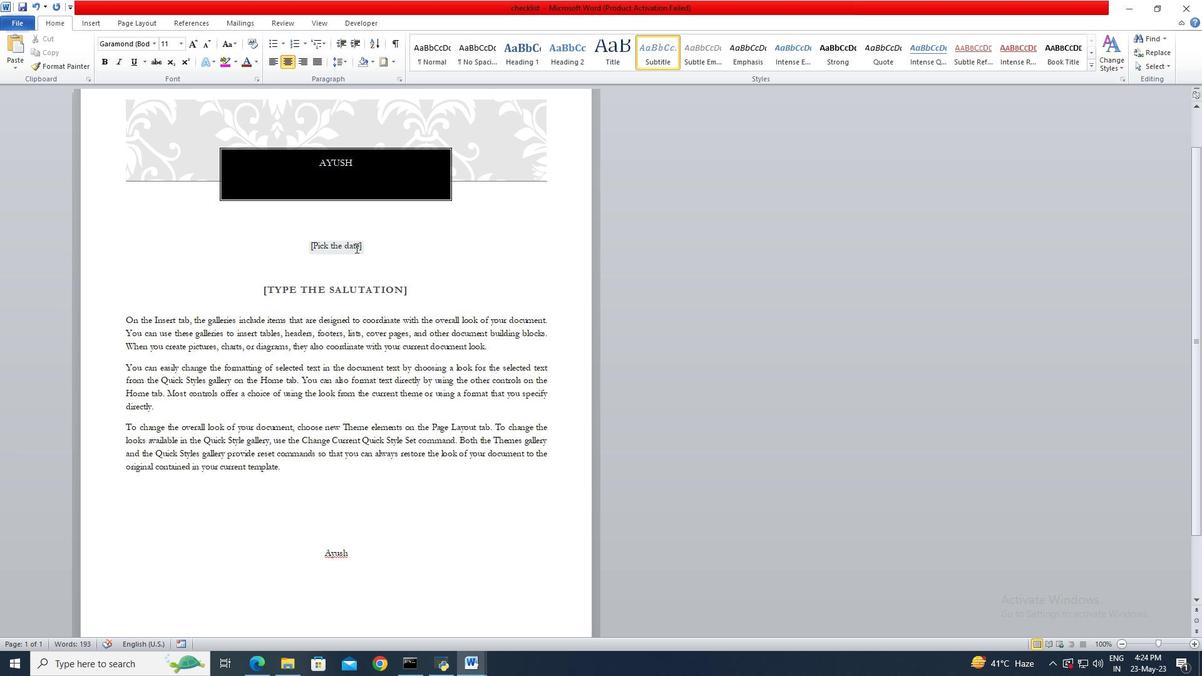 
Action: Mouse pressed left at (355, 247)
Screenshot: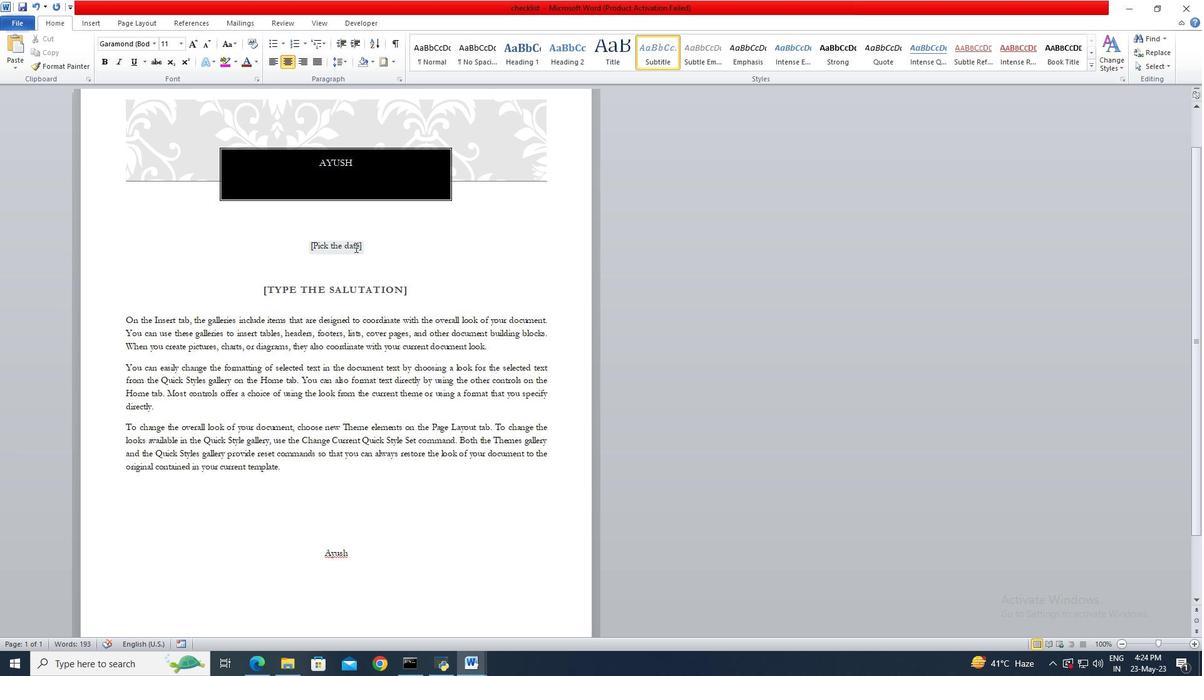 
Action: Mouse moved to (369, 246)
Screenshot: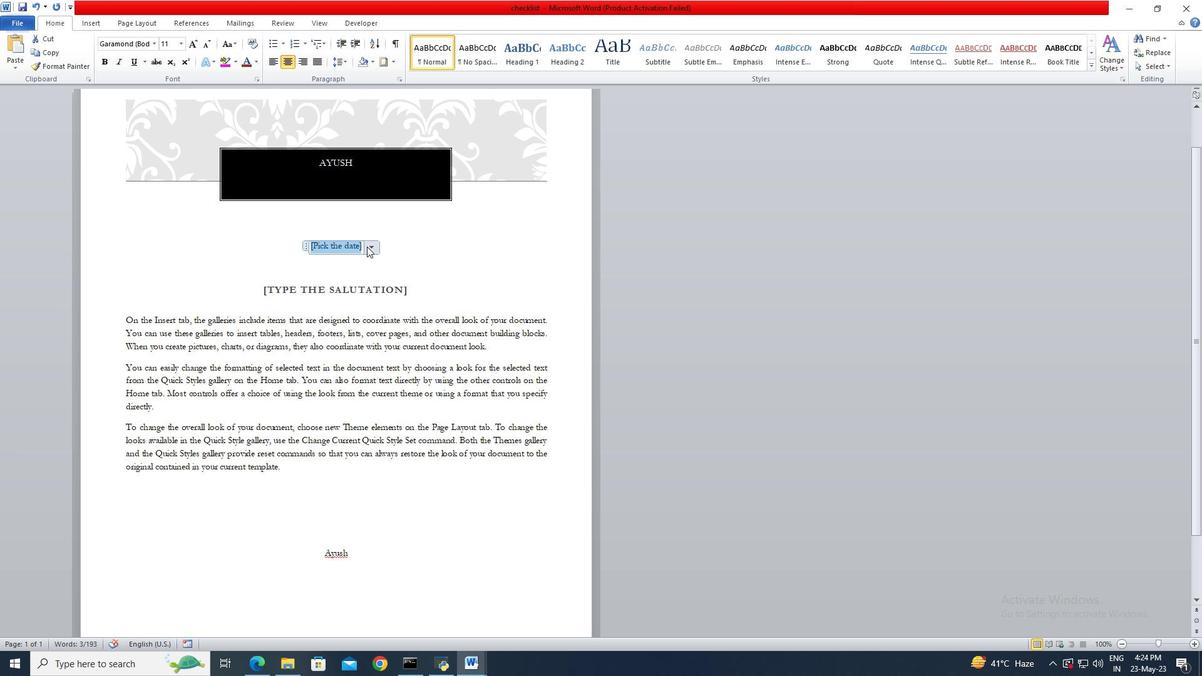 
Action: Mouse pressed left at (369, 246)
Screenshot: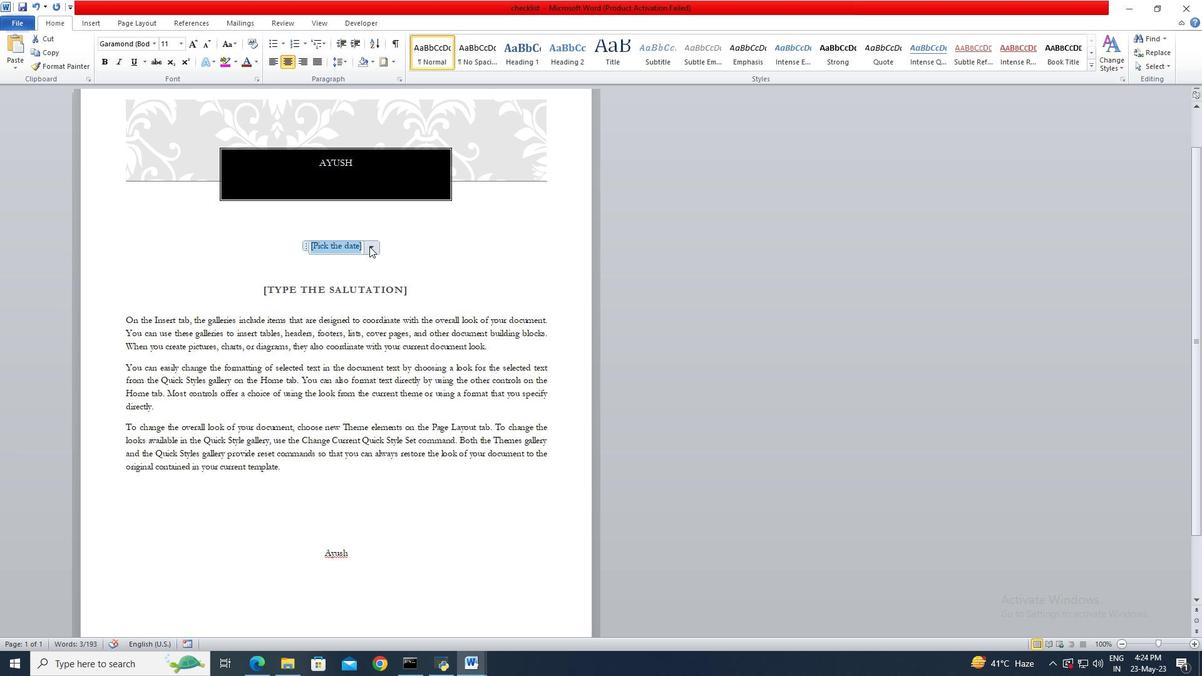 
Action: Mouse moved to (353, 304)
Screenshot: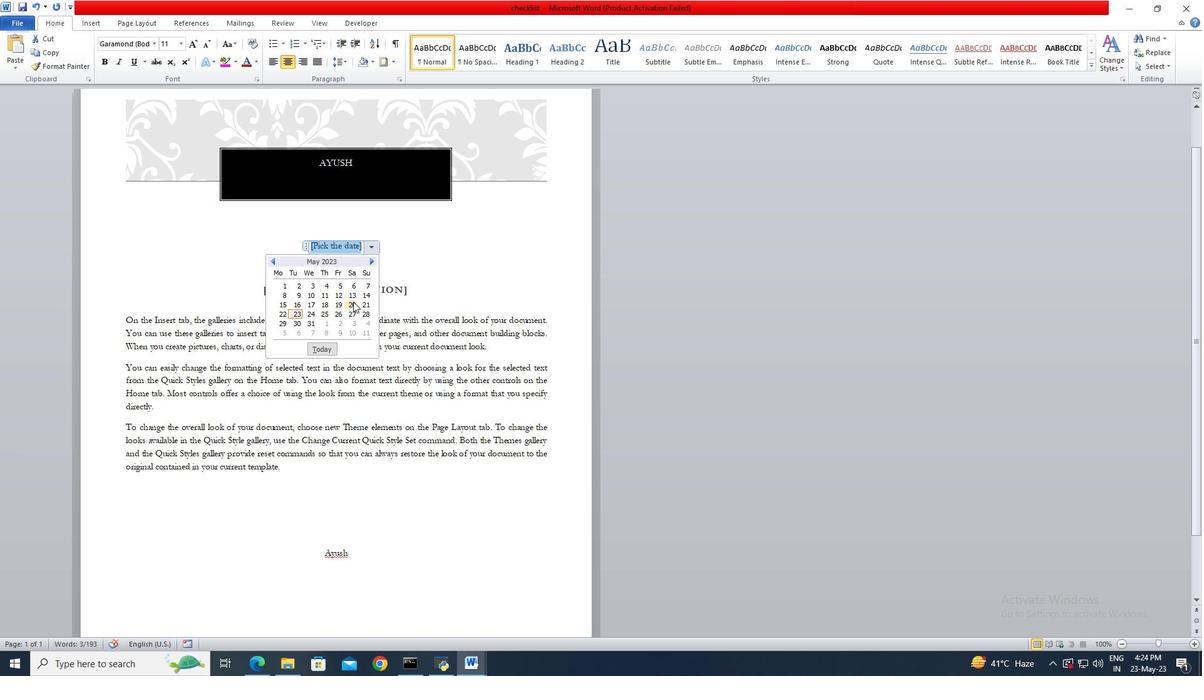 
Action: Mouse pressed left at (353, 304)
Screenshot: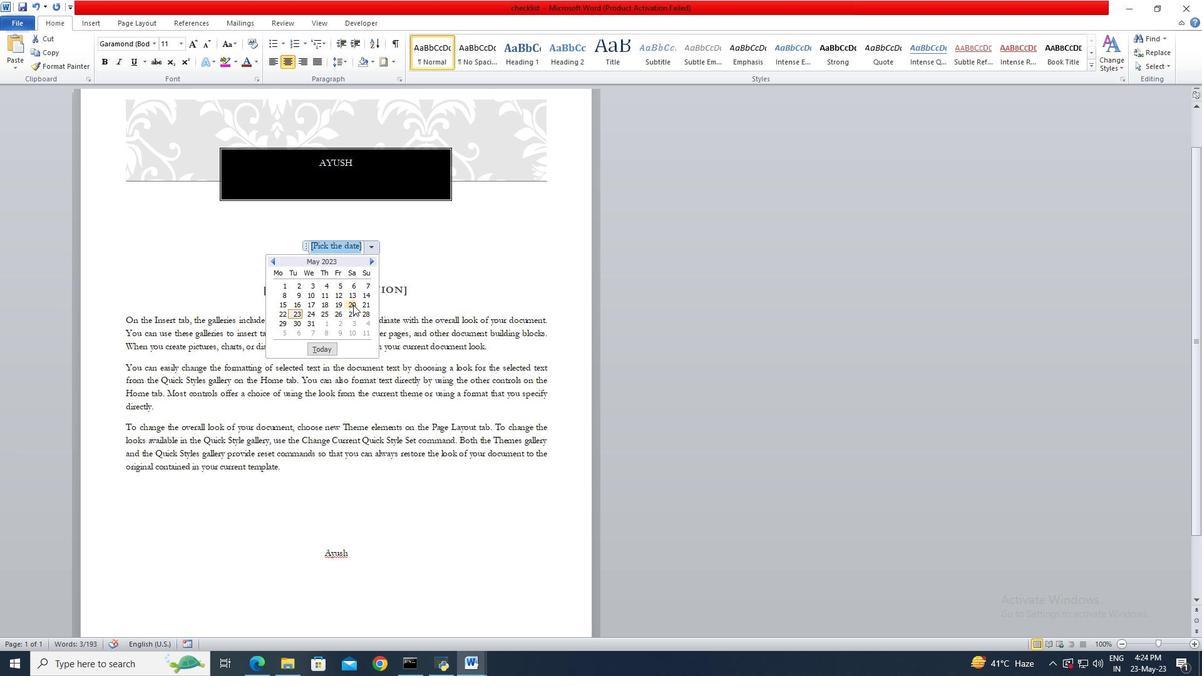 
Action: Mouse moved to (316, 291)
Screenshot: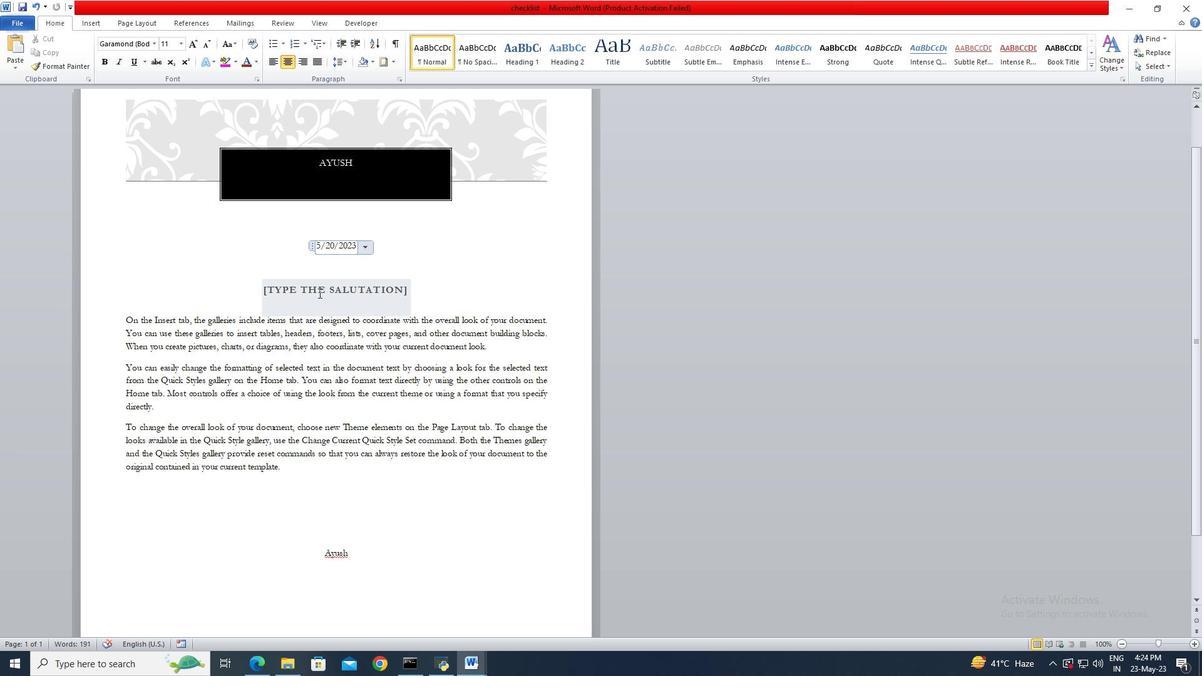 
Action: Mouse pressed left at (316, 291)
Screenshot: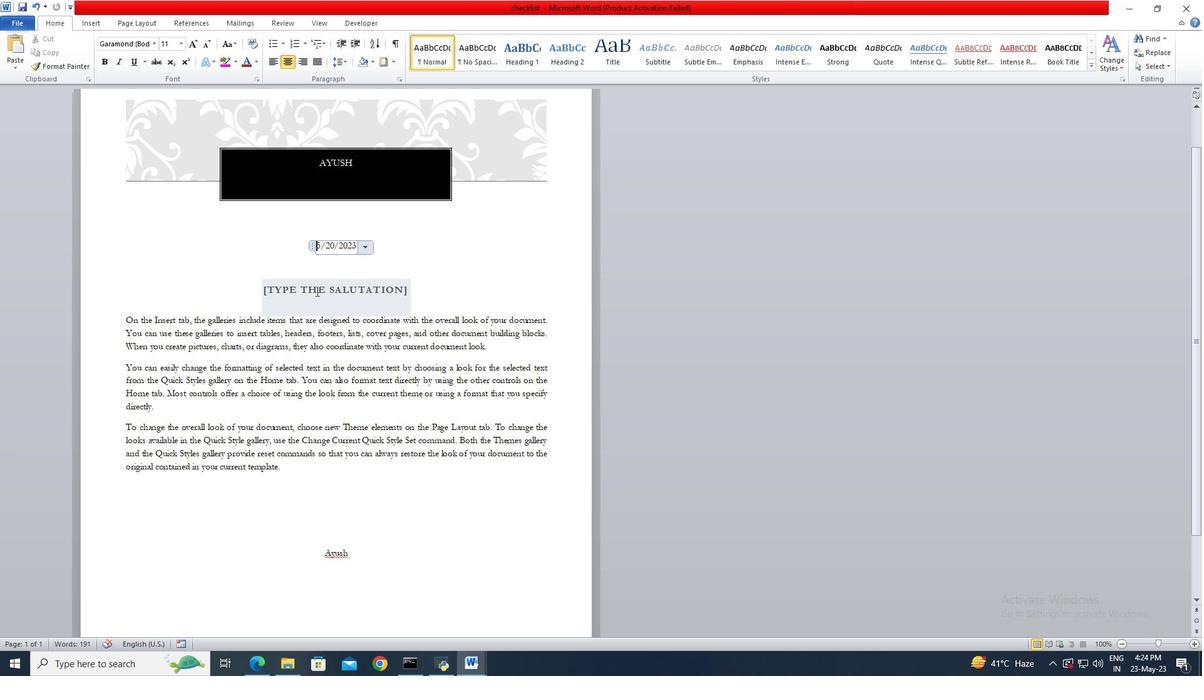 
Action: Key pressed <Key.shift>Good<Key.space><Key.shift>Afternoon
Screenshot: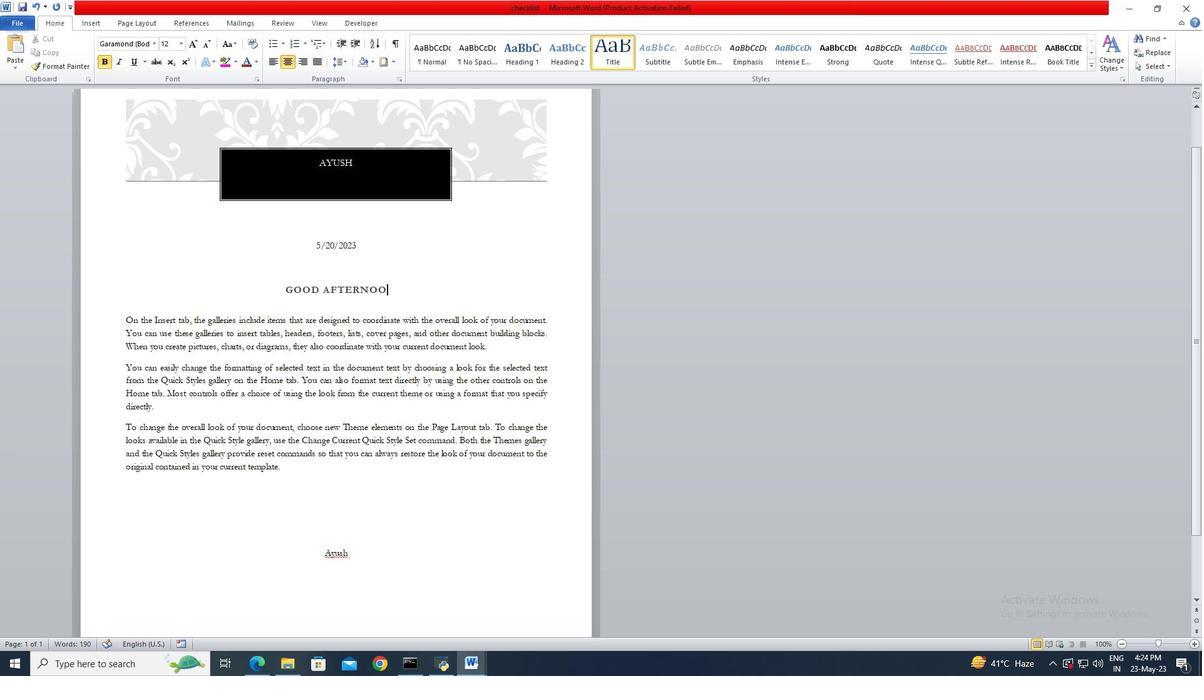 
Action: Mouse moved to (131, 319)
Screenshot: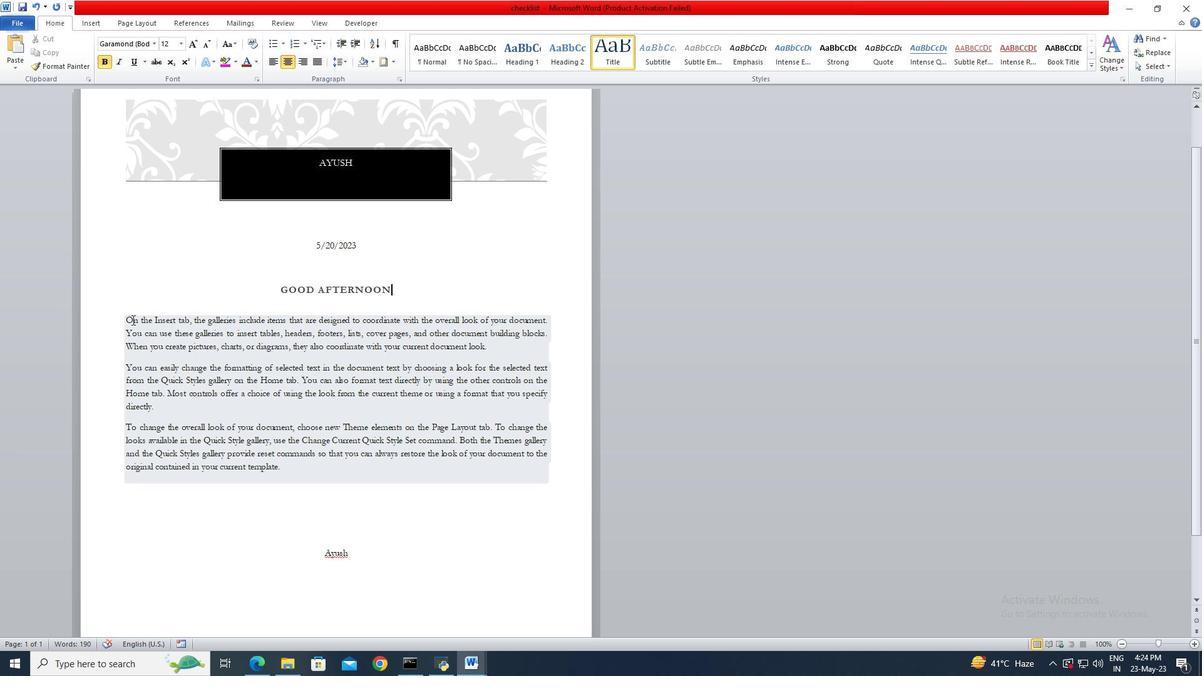 
Action: Mouse pressed left at (131, 319)
Screenshot: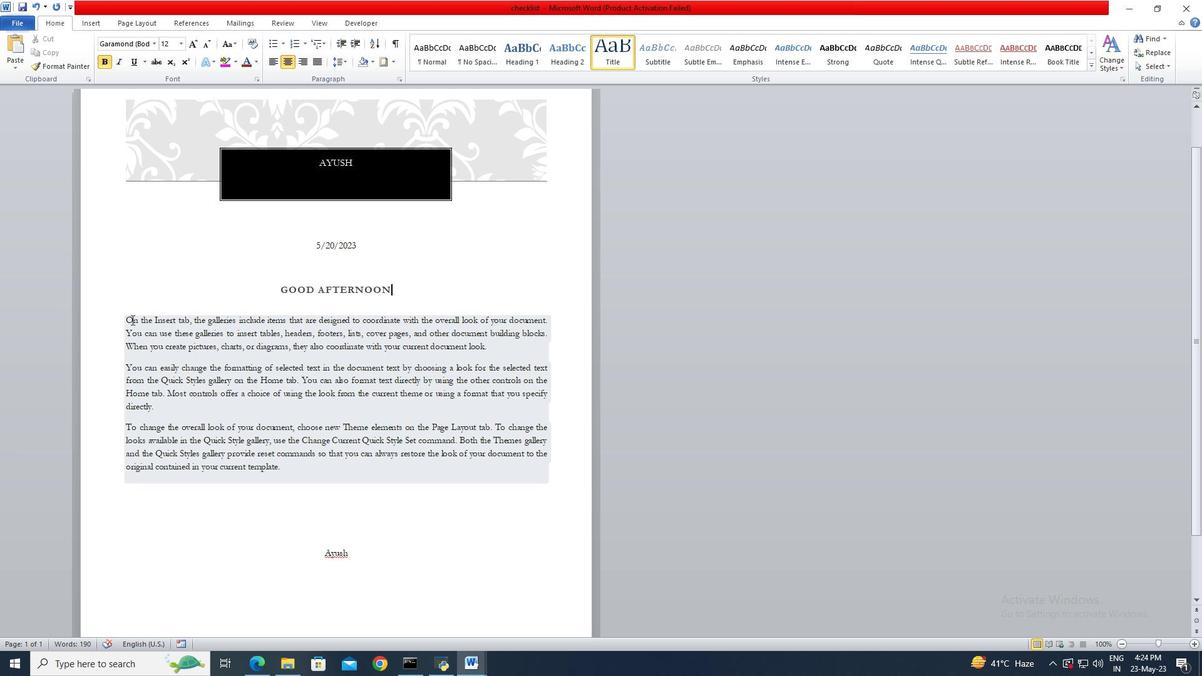 
Action: Key pressed <Key.shift>I<Key.space>am<Key.space>writing<Key.space>to<Key.space>inquire<Key.space>about<Key.space>the<Key.space>availability<Key.space>of<Key.space>[product/service]<Key.space>as<Key.space>advertised<Key.space>on<Key.space>your<Key.space>website.<Key.space><Key.shift>I<Key.space>am<Key.space>interested<Key.space>in<Key.space>purchasing<Key.space>and<Key.space>would<Key.space>like<Key.space>to<Key.space>know<Key.space>more<Key.space>details,<Key.space>including<Key.space>pricing,<Key.space>delivery<Key.space>options,<Key.space>and<Key.space>any<Key.space>applicable<Key.space>warranties.<Key.space><Key.shift>Thank<Key.space>you<Key.space>for<Key.space>your<Key.space>prompt<Key.space>response<Key.space>and<Key.space>assistance.
Screenshot: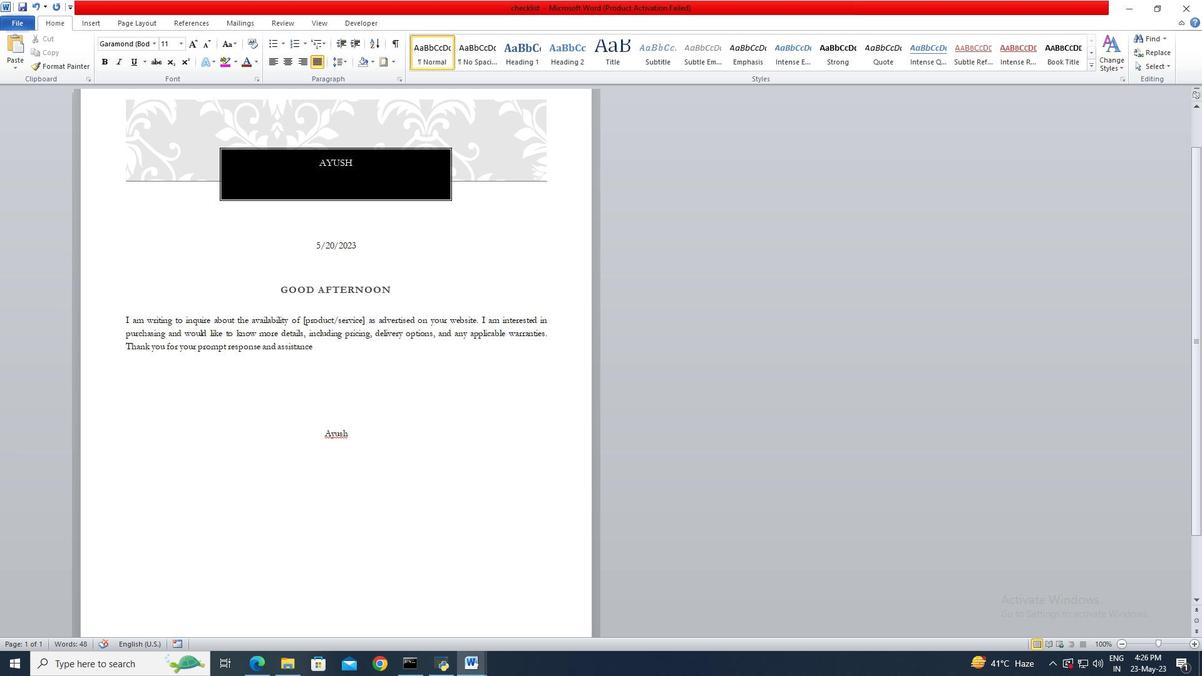 
Action: Mouse moved to (147, 25)
Screenshot: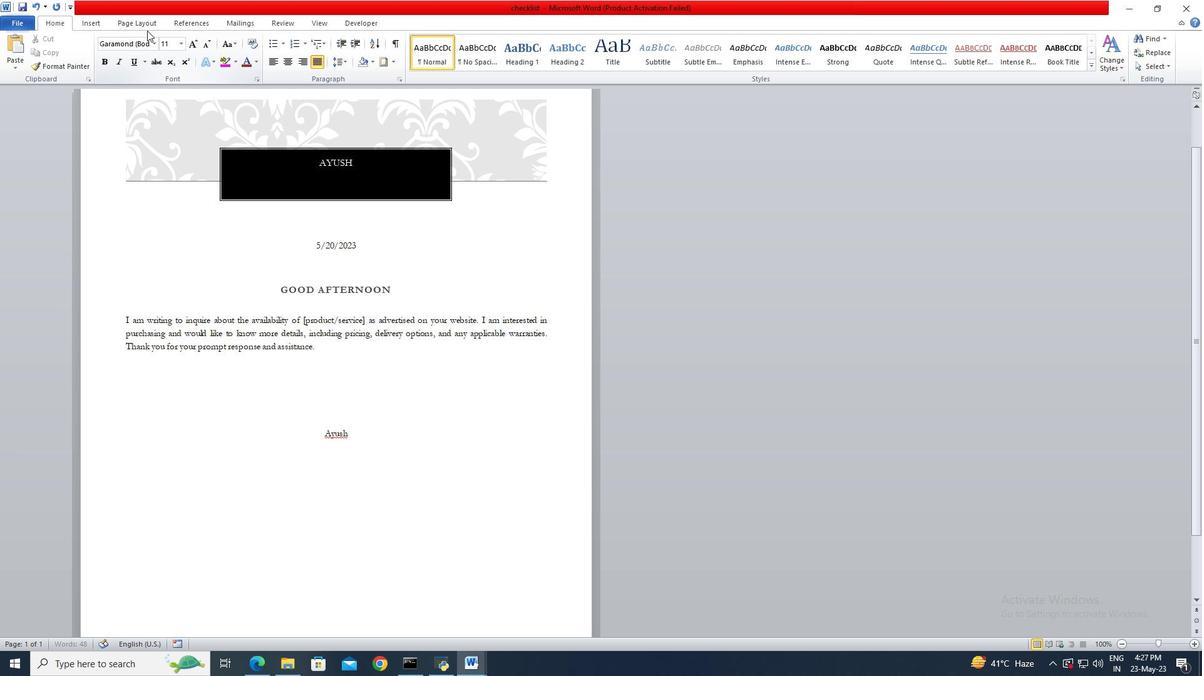
Action: Mouse pressed left at (147, 25)
Screenshot: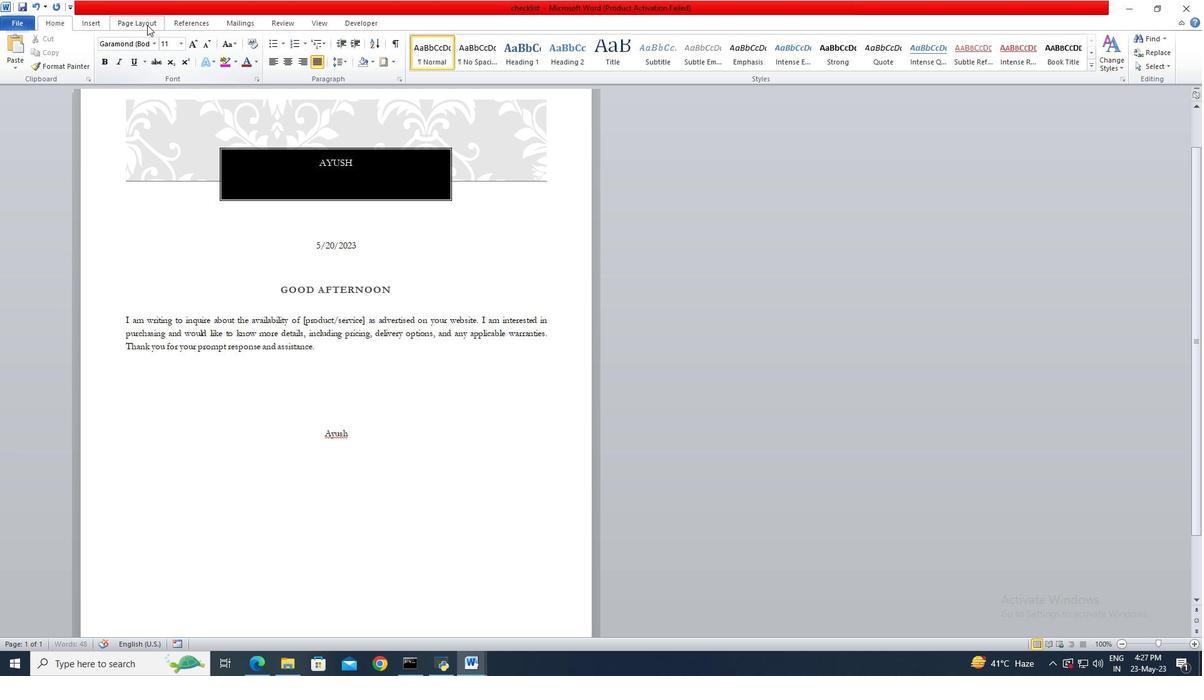
Action: Mouse moved to (293, 59)
Screenshot: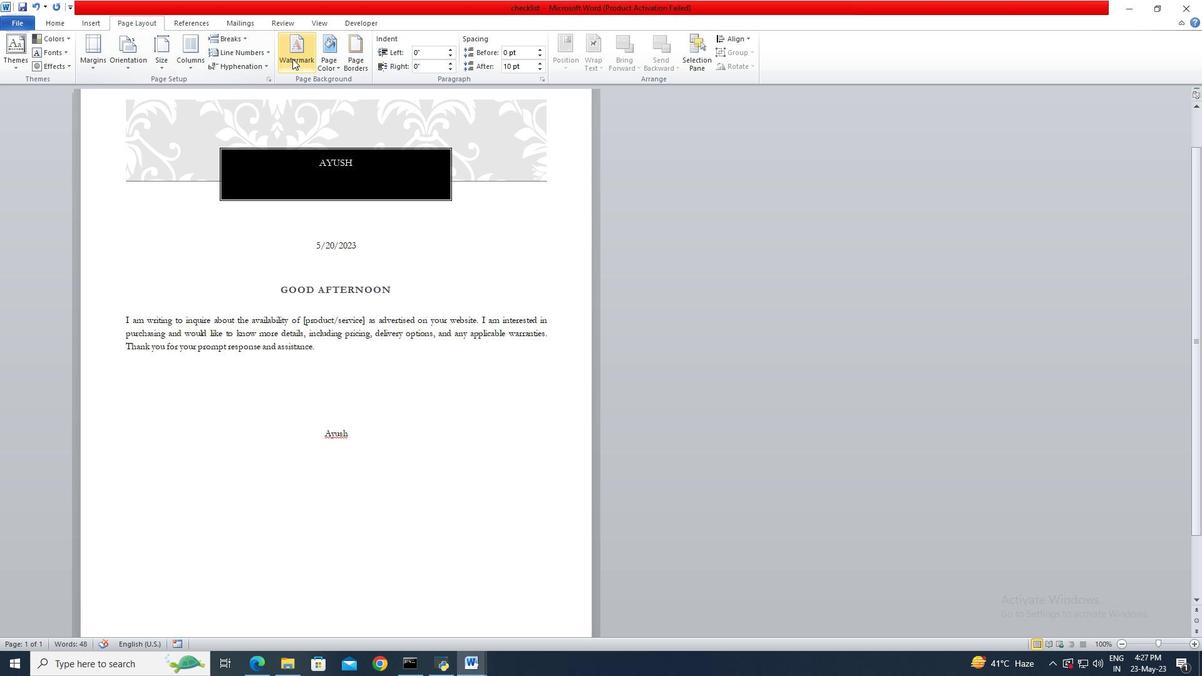 
Action: Mouse pressed left at (293, 59)
Screenshot: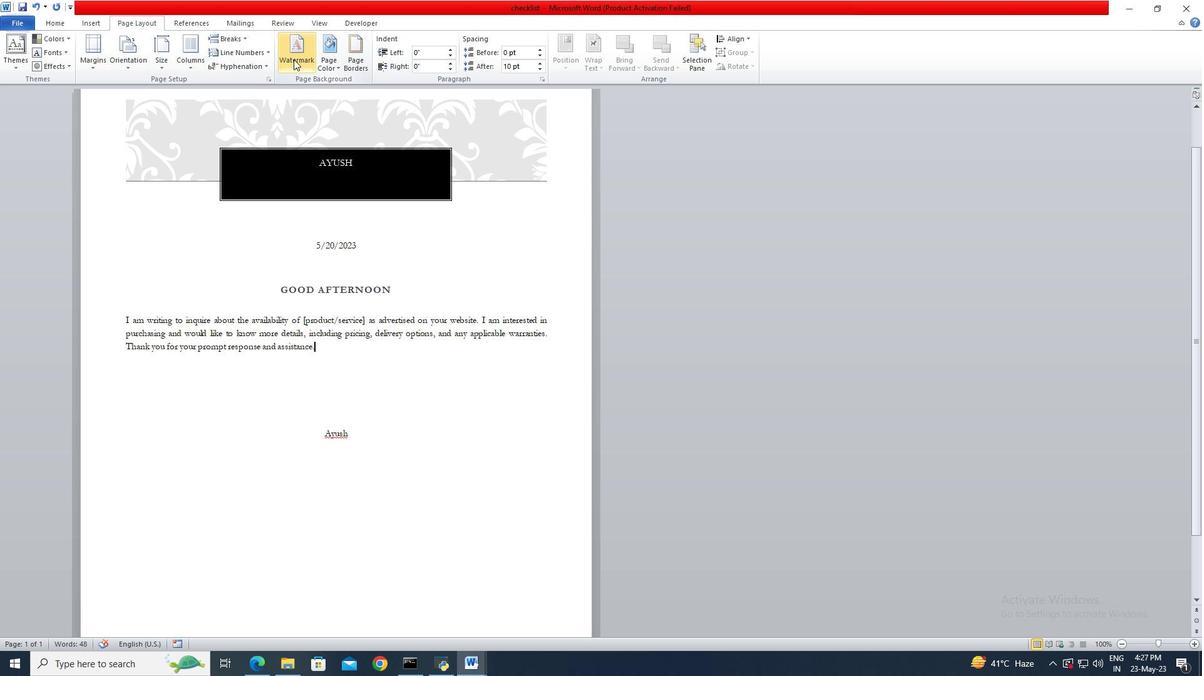 
Action: Mouse moved to (359, 445)
Screenshot: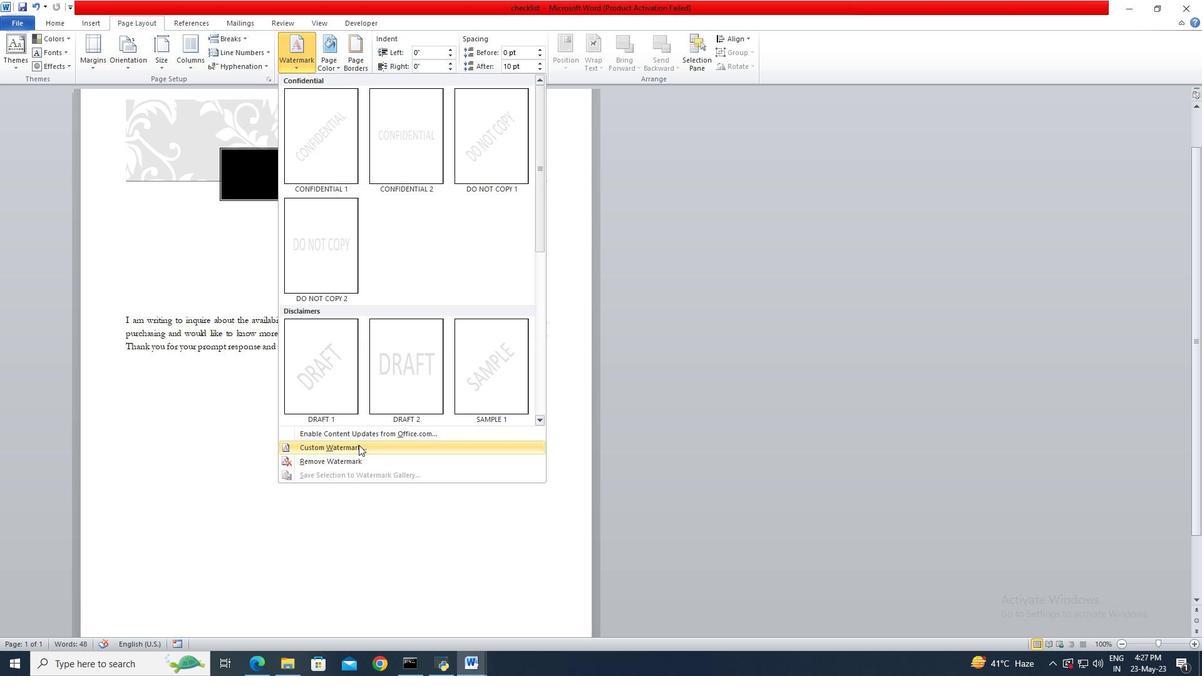 
Action: Mouse pressed left at (359, 445)
Screenshot: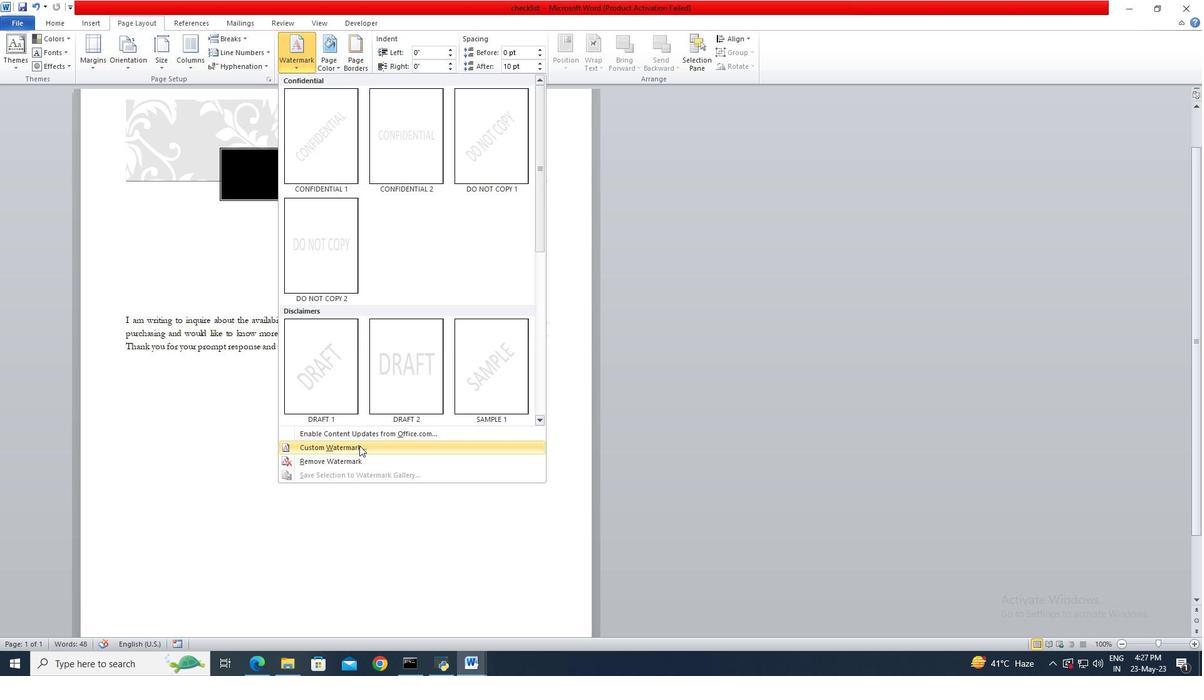 
Action: Mouse moved to (491, 299)
Screenshot: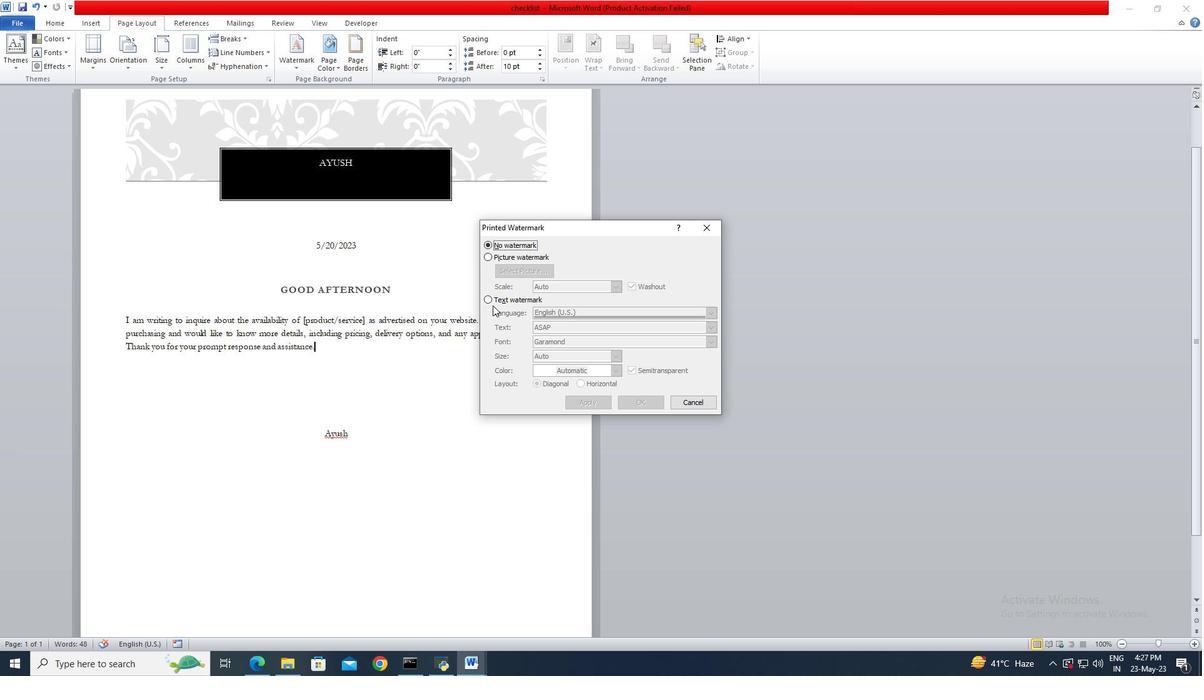 
Action: Mouse pressed left at (491, 299)
Screenshot: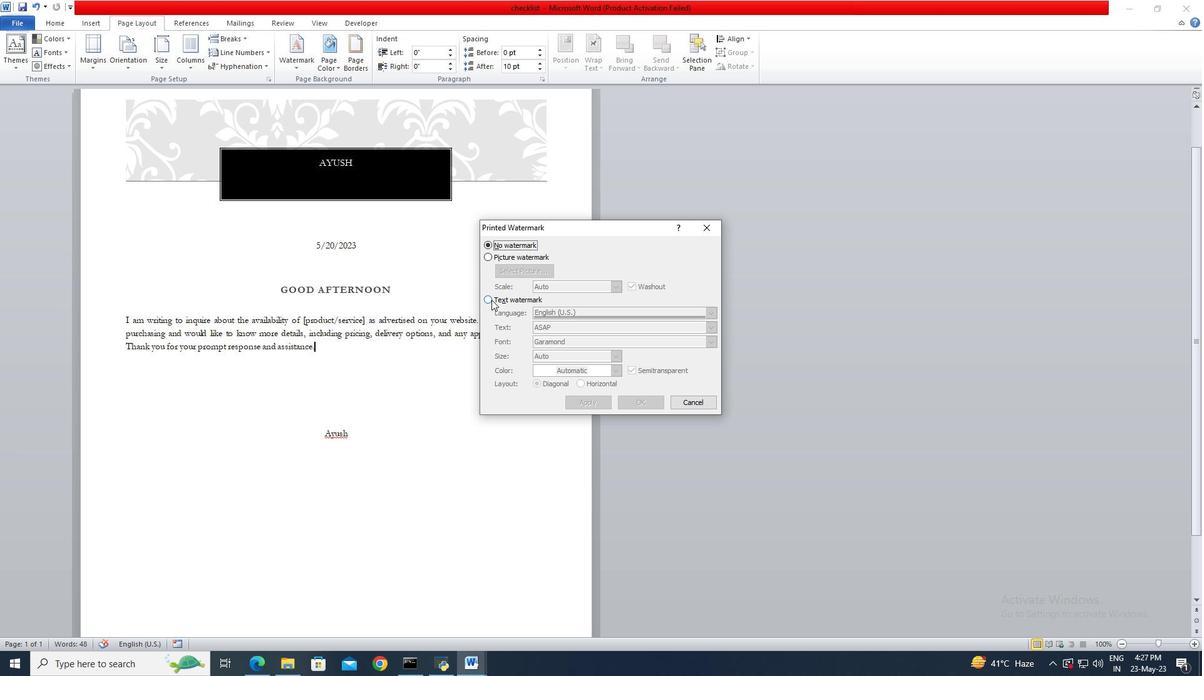 
Action: Mouse moved to (574, 326)
Screenshot: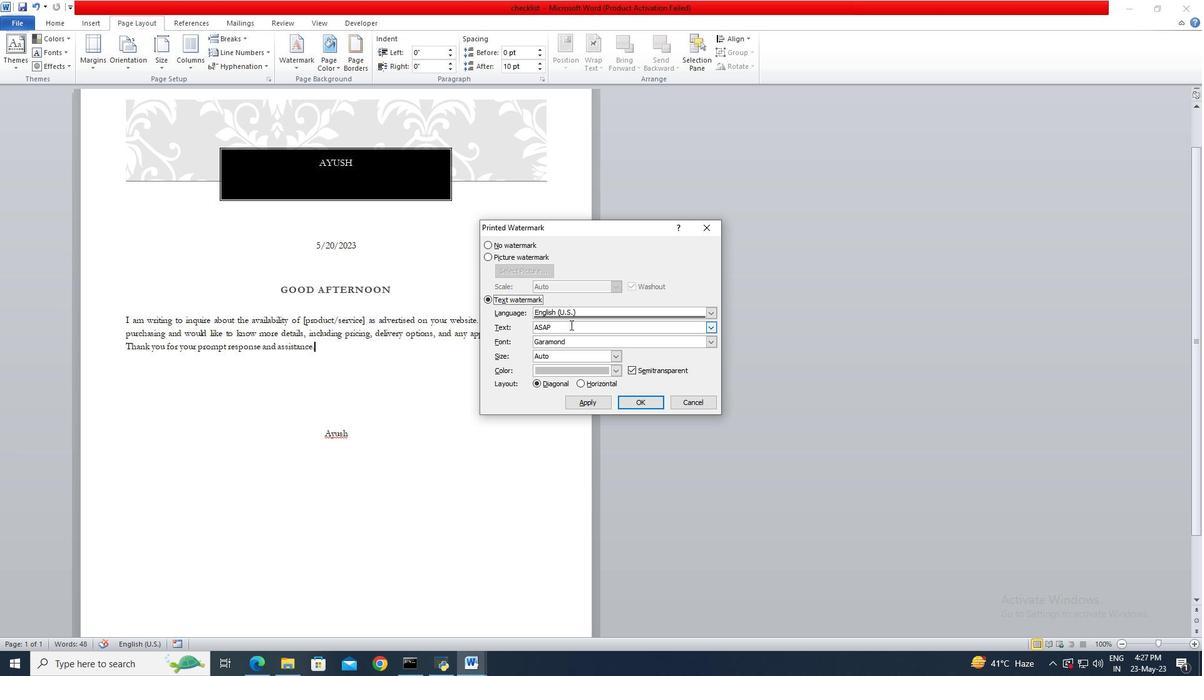 
Action: Mouse pressed left at (574, 326)
Screenshot: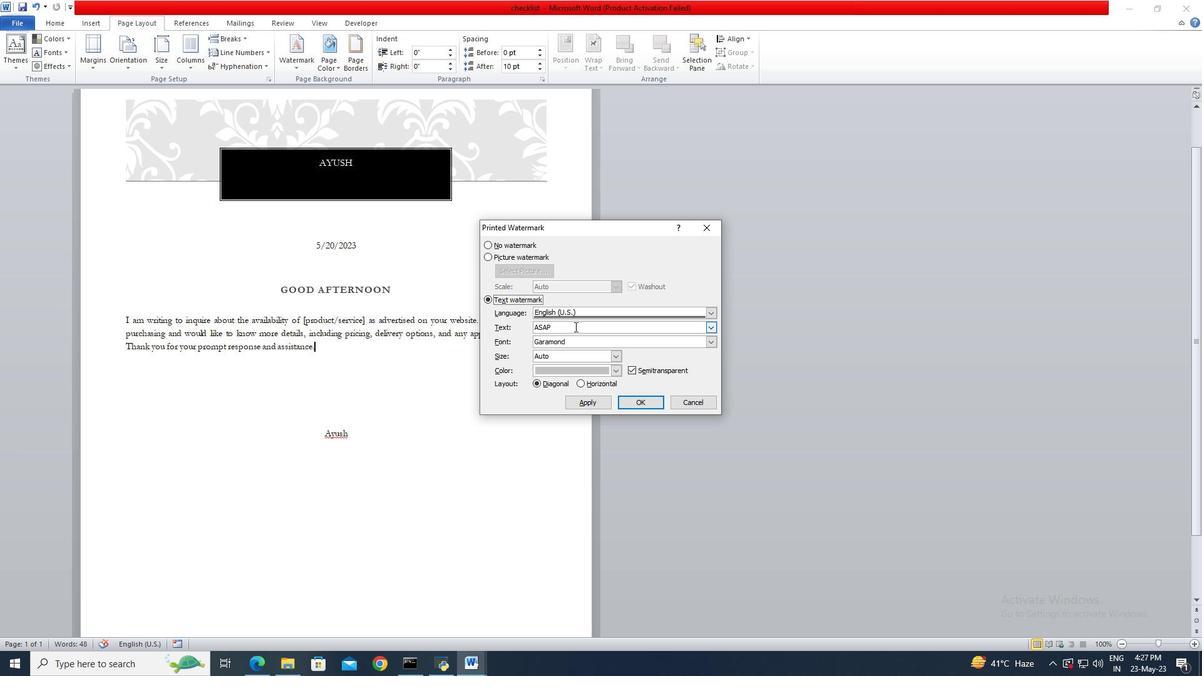
Action: Key pressed ctrl+A<Key.delete><Key.shift>Do<Key.space>not<Key.space>copy<Key.space>36
Screenshot: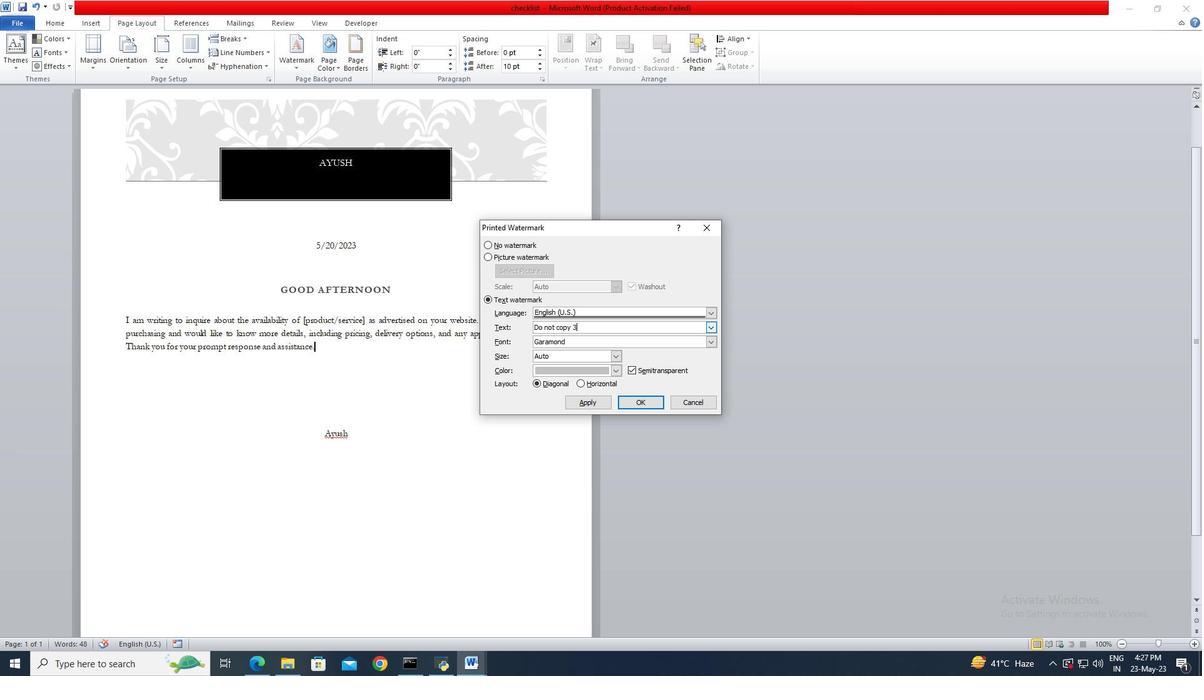 
Action: Mouse moved to (639, 402)
Screenshot: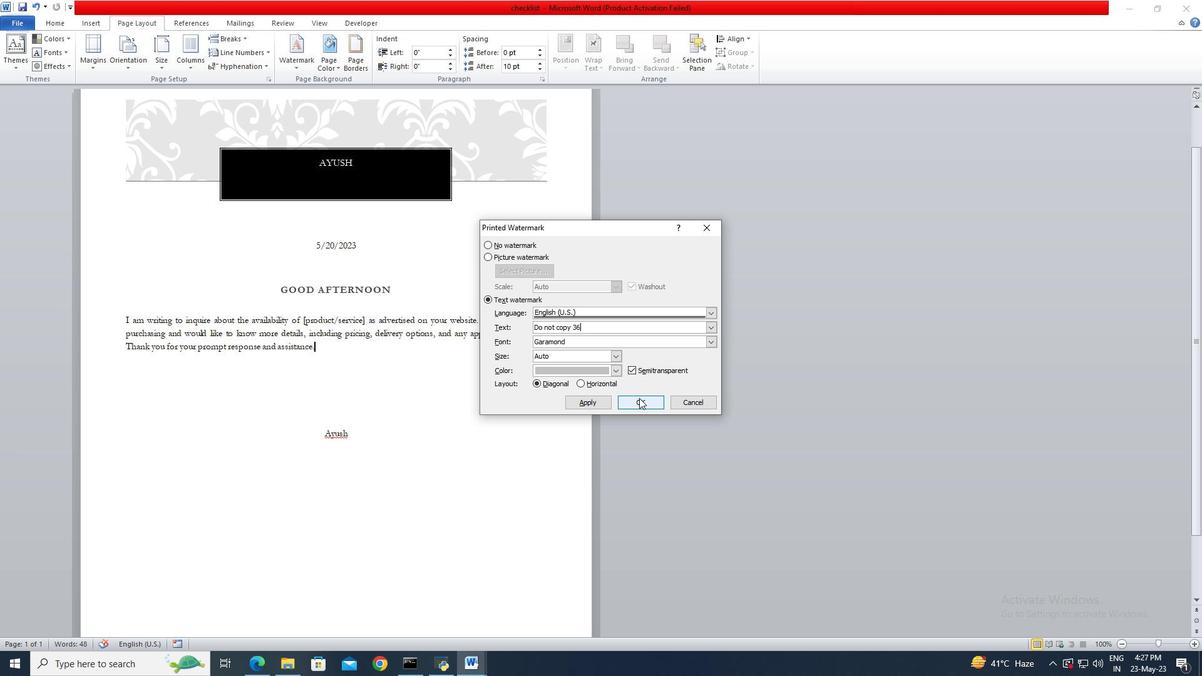 
Action: Mouse pressed left at (639, 402)
Screenshot: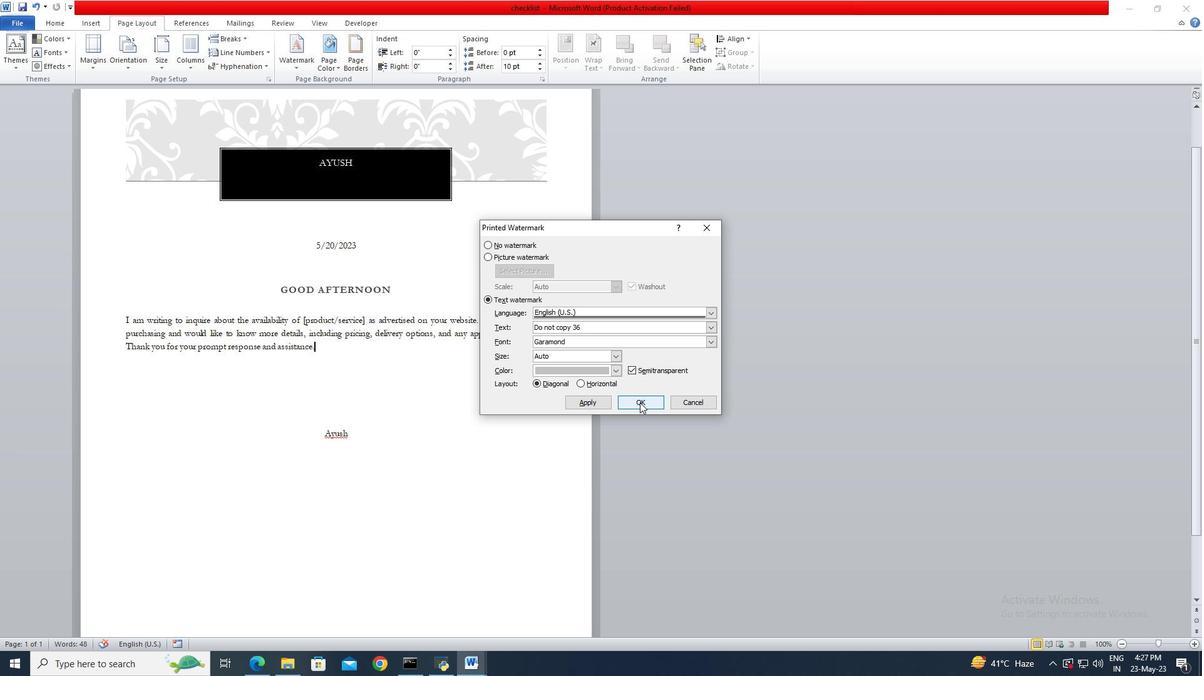 
